 Task: Create a due date automation trigger when advanced on, on the monday of the week a card is due add fields with custom field "Resume" set to a date more than 1 working days ago at 11:00 AM.
Action: Mouse moved to (1081, 84)
Screenshot: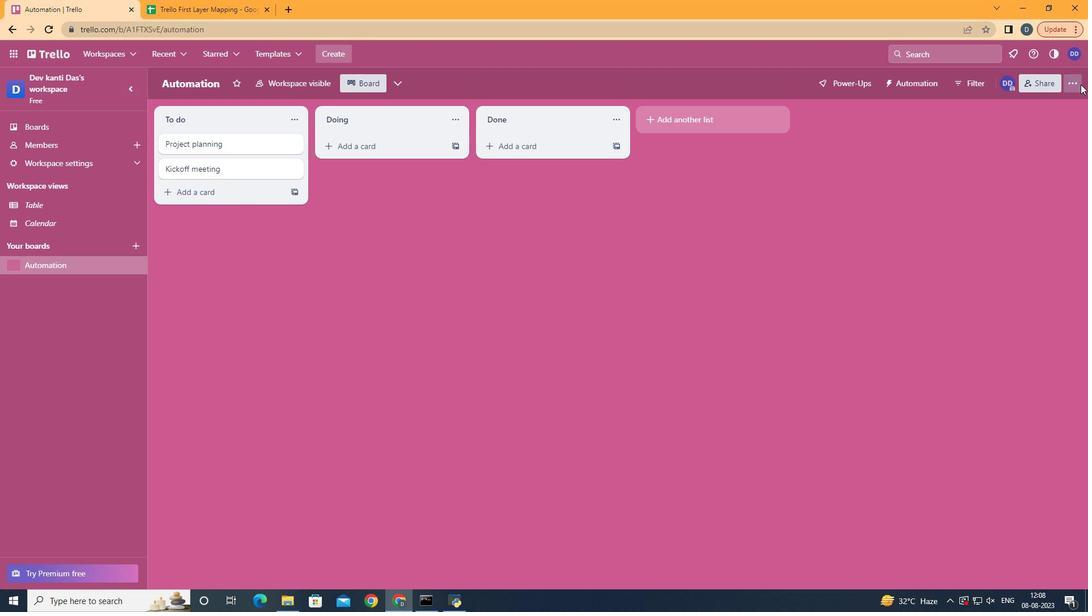 
Action: Mouse pressed left at (1081, 84)
Screenshot: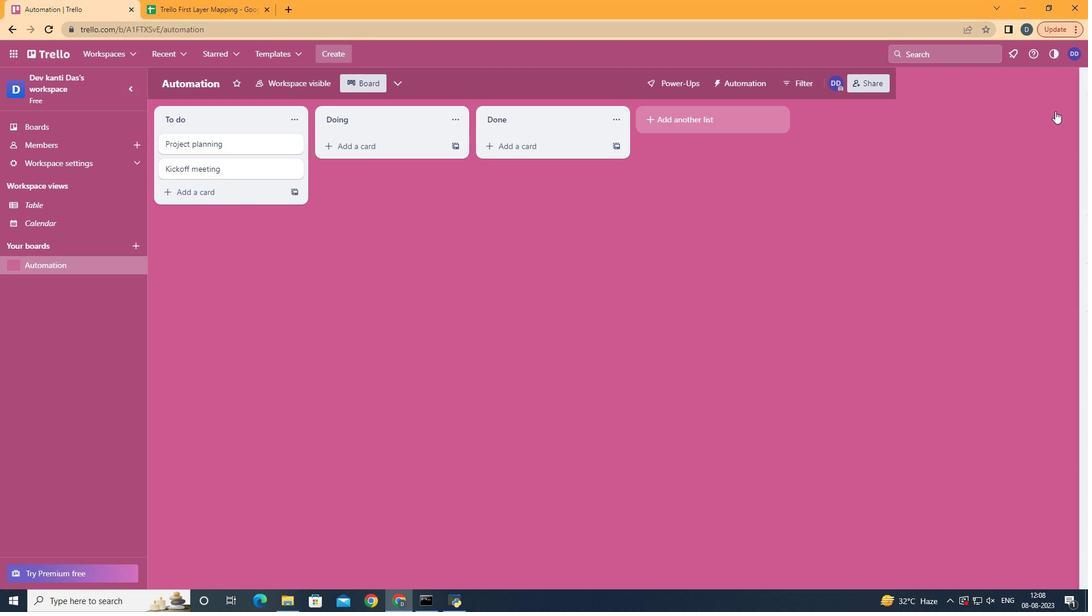 
Action: Mouse moved to (984, 254)
Screenshot: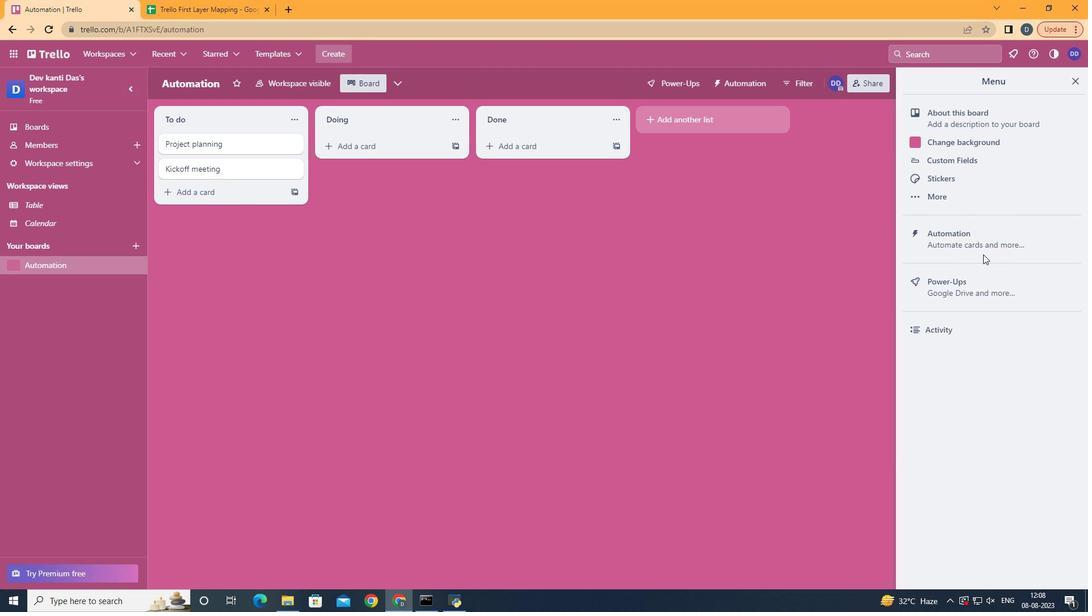 
Action: Mouse pressed left at (984, 254)
Screenshot: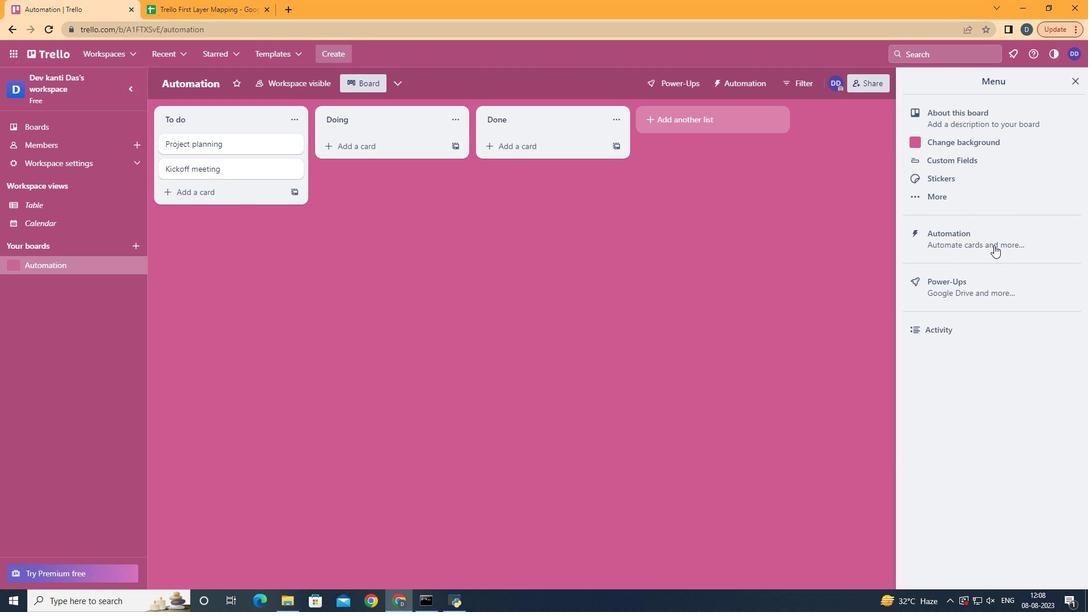 
Action: Mouse moved to (1007, 230)
Screenshot: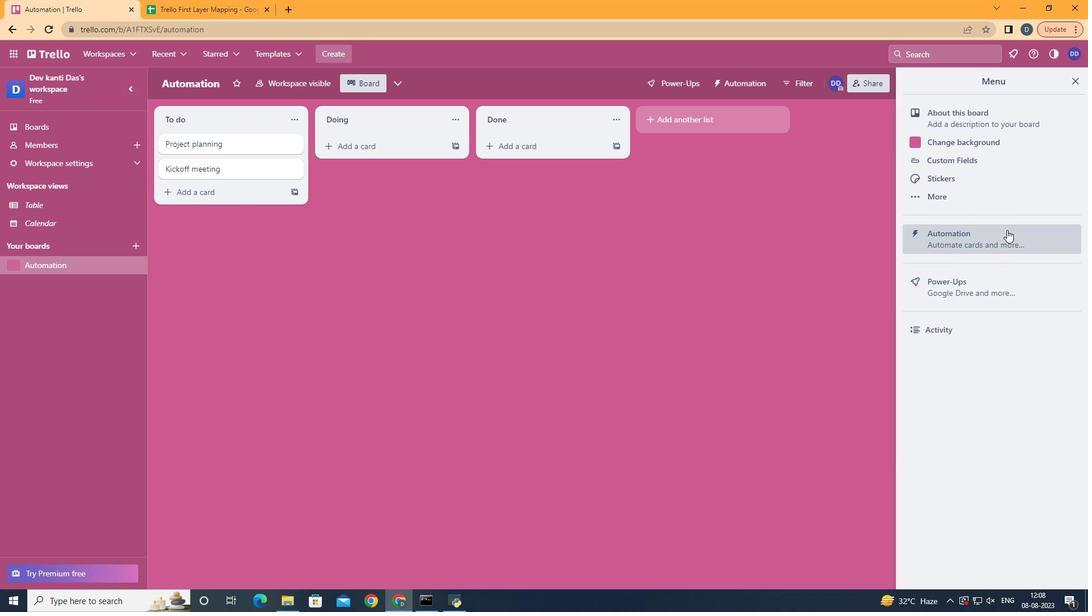 
Action: Mouse pressed left at (1007, 230)
Screenshot: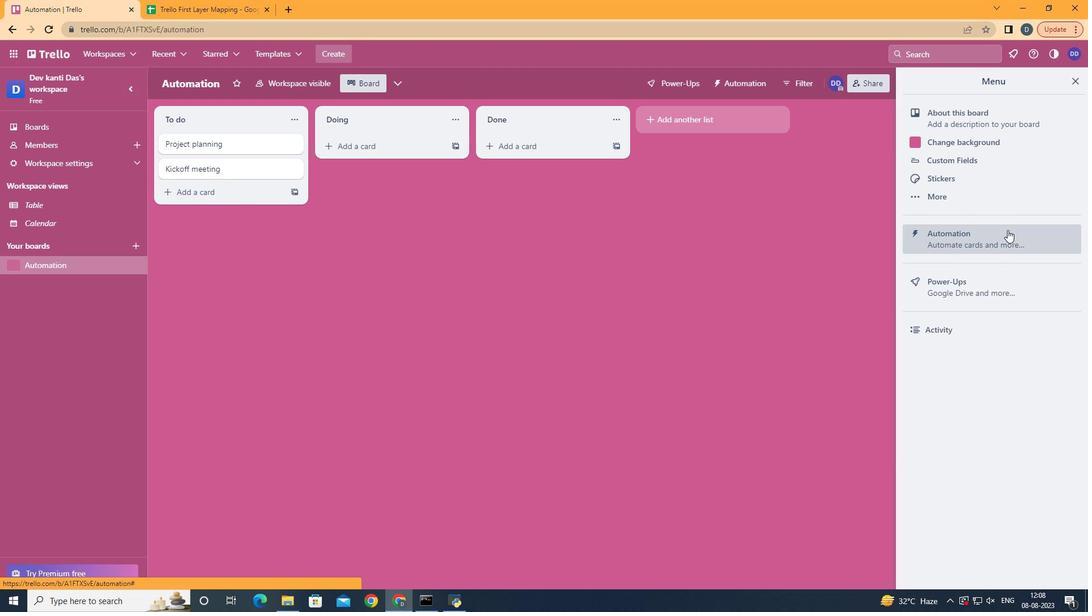 
Action: Mouse moved to (193, 228)
Screenshot: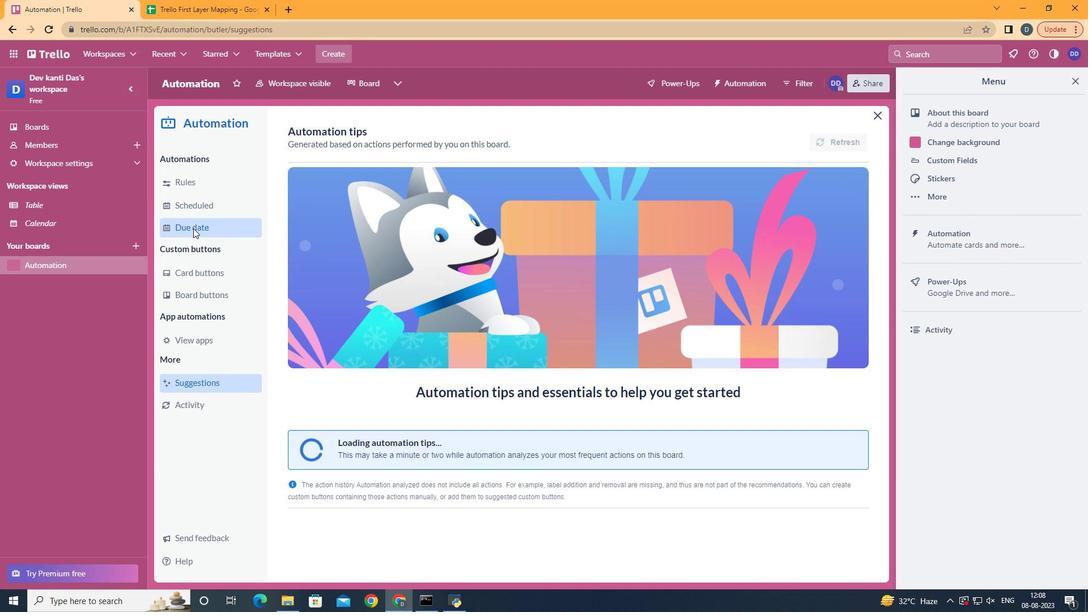 
Action: Mouse pressed left at (193, 228)
Screenshot: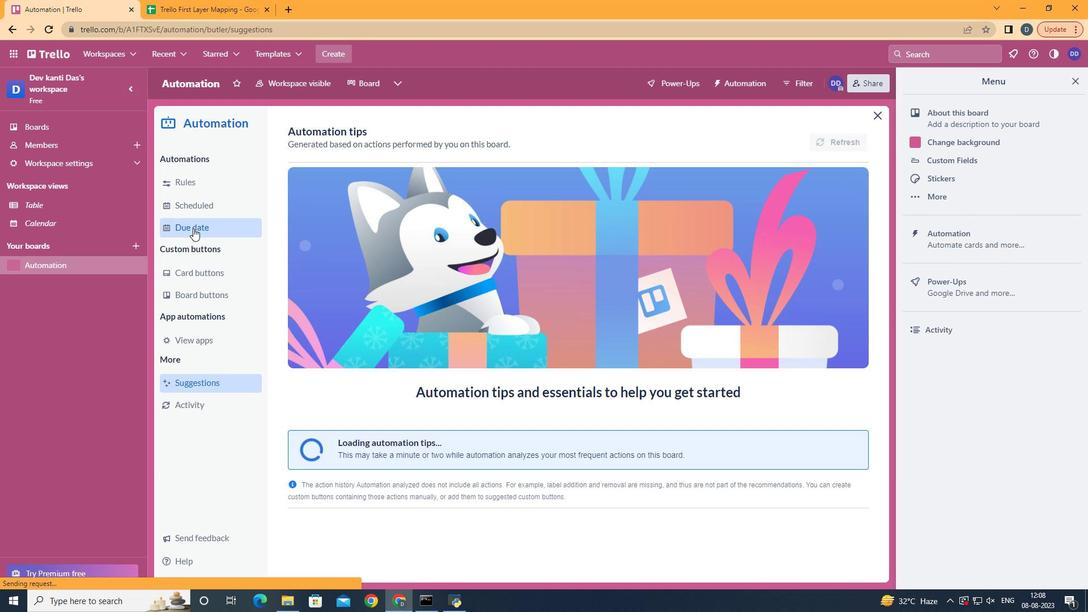 
Action: Mouse moved to (794, 132)
Screenshot: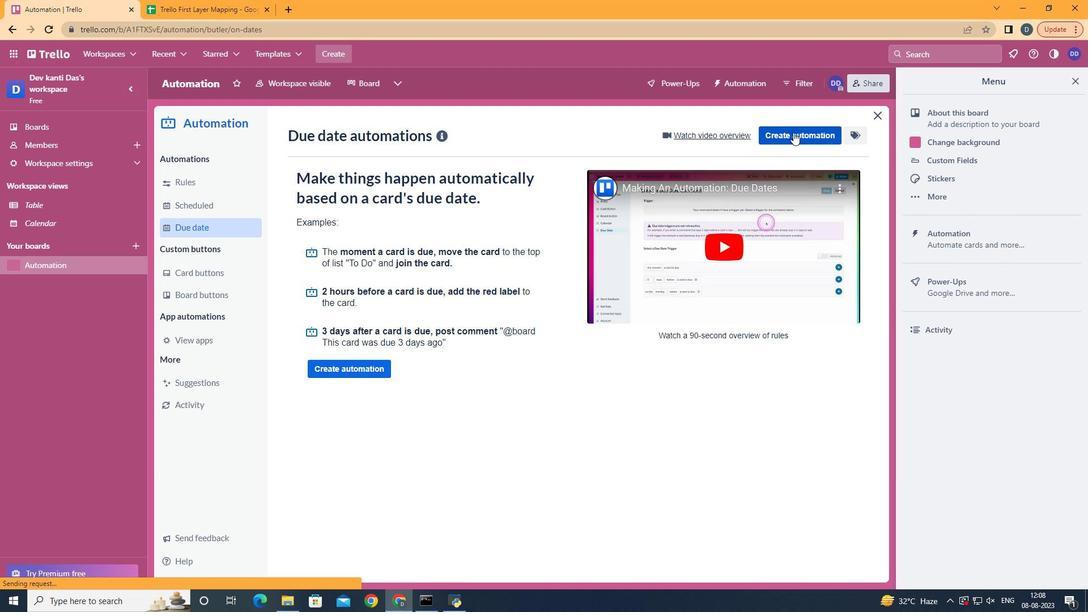 
Action: Mouse pressed left at (794, 132)
Screenshot: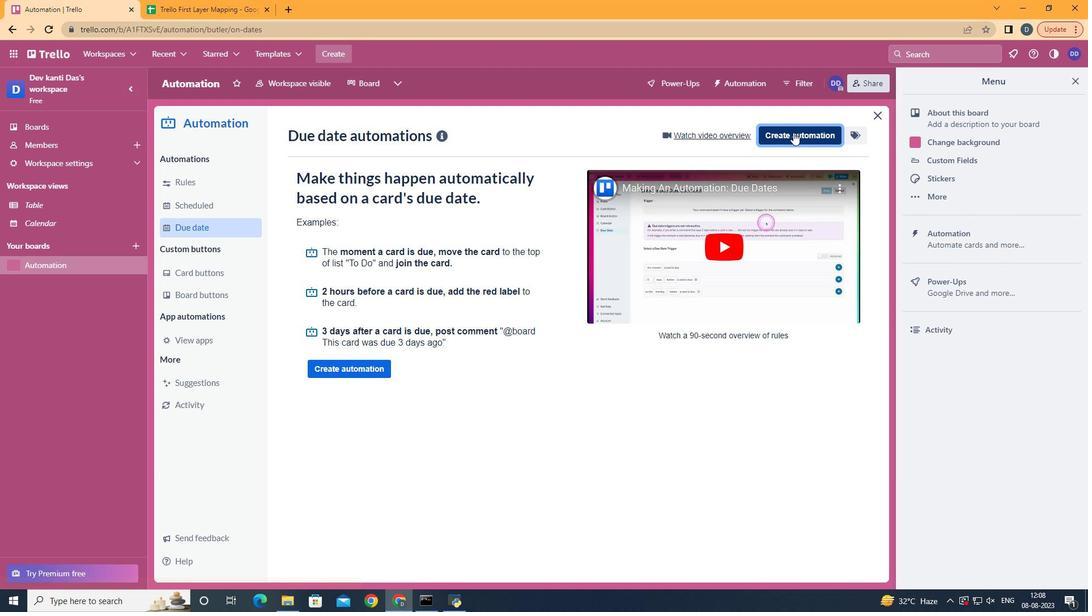 
Action: Mouse moved to (575, 245)
Screenshot: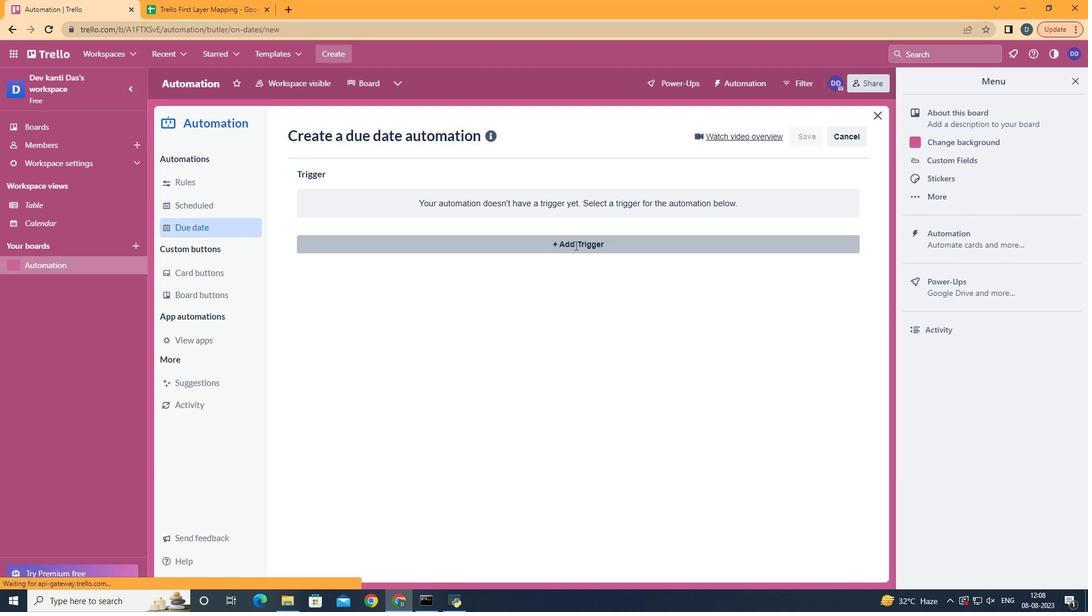 
Action: Mouse pressed left at (575, 245)
Screenshot: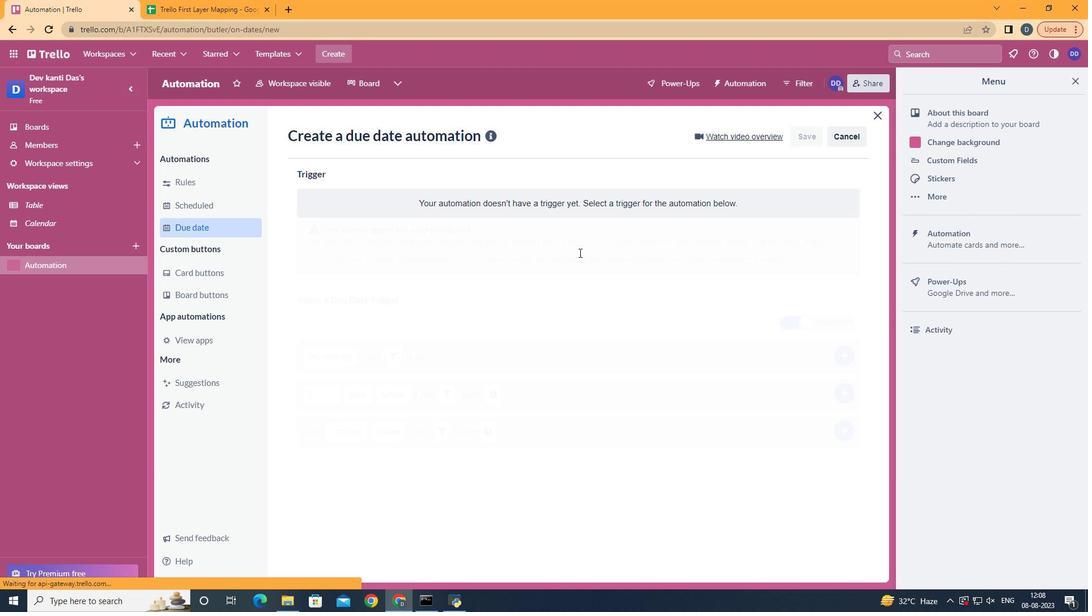 
Action: Mouse moved to (356, 295)
Screenshot: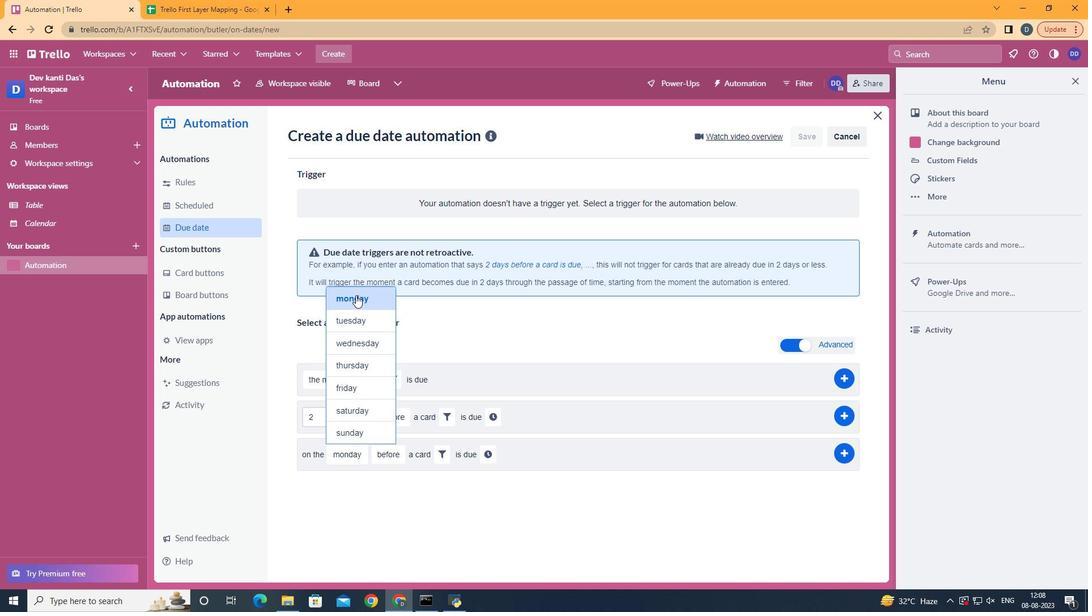
Action: Mouse pressed left at (356, 295)
Screenshot: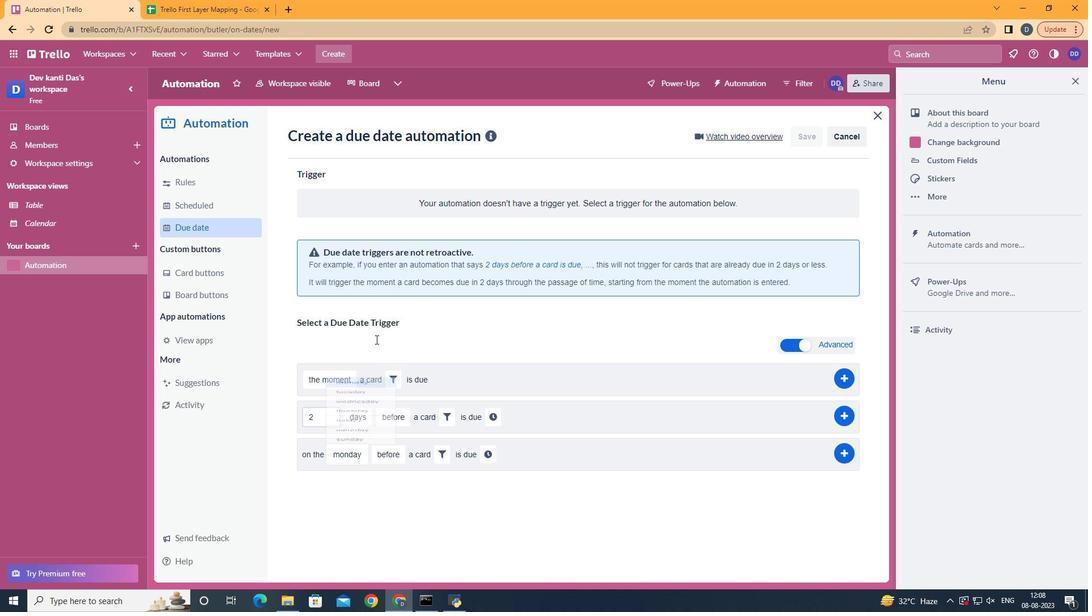 
Action: Mouse moved to (409, 518)
Screenshot: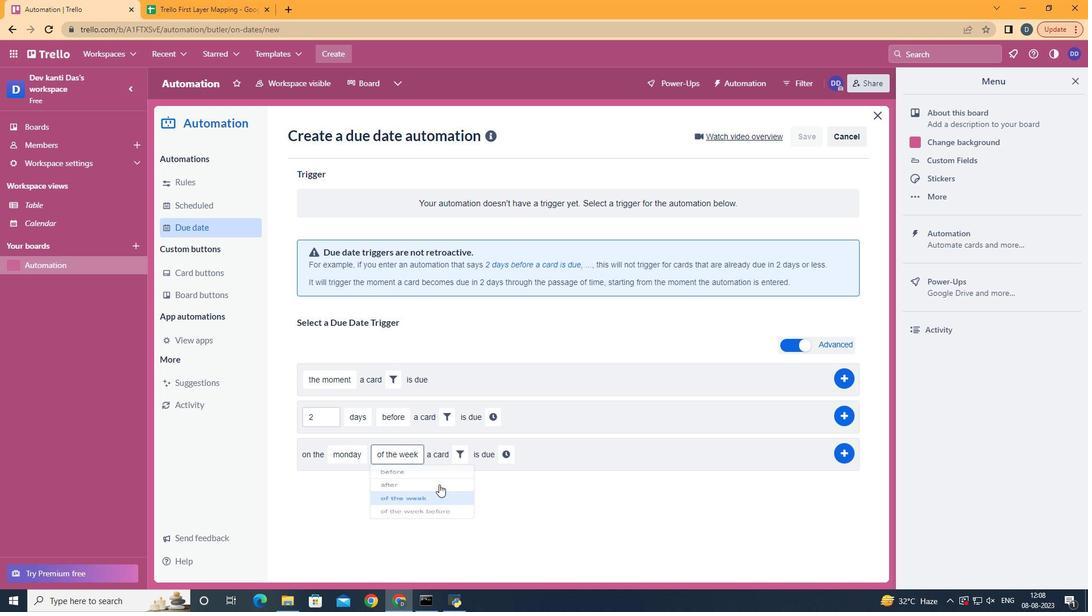 
Action: Mouse pressed left at (409, 518)
Screenshot: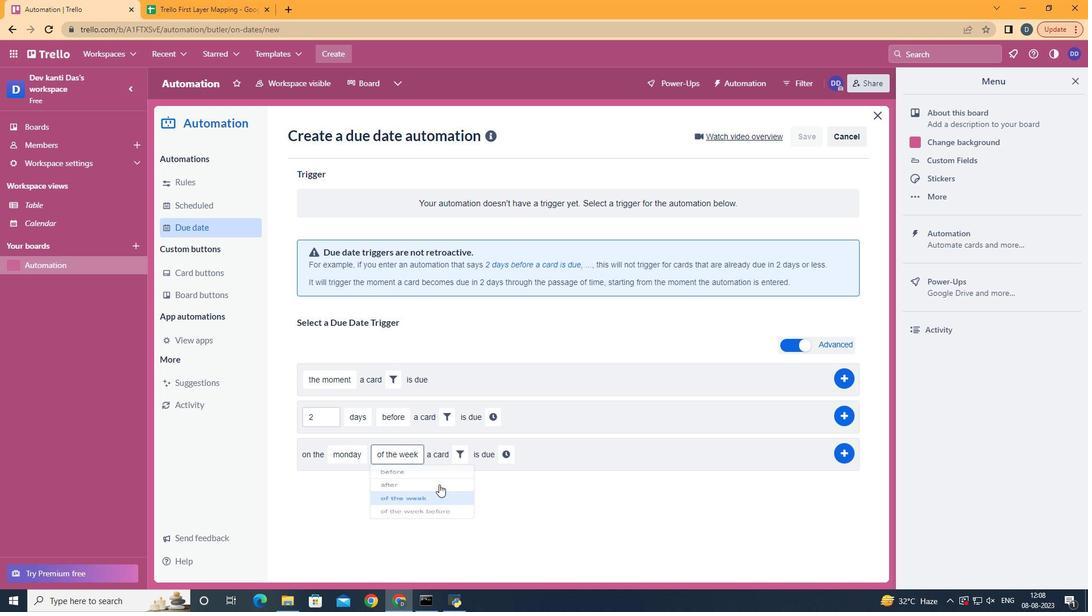 
Action: Mouse moved to (470, 449)
Screenshot: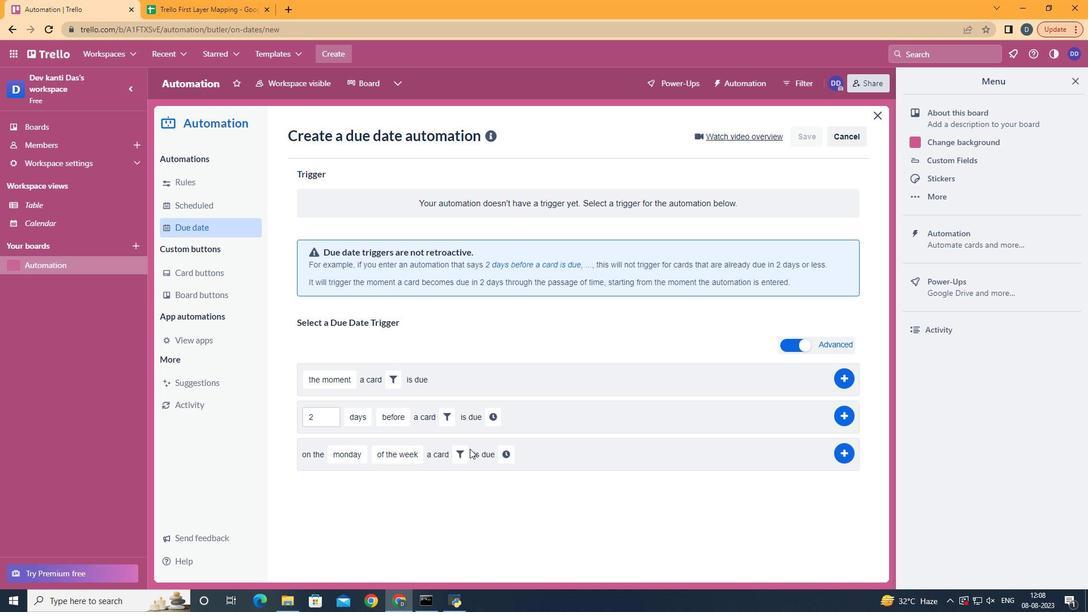 
Action: Mouse pressed left at (470, 449)
Screenshot: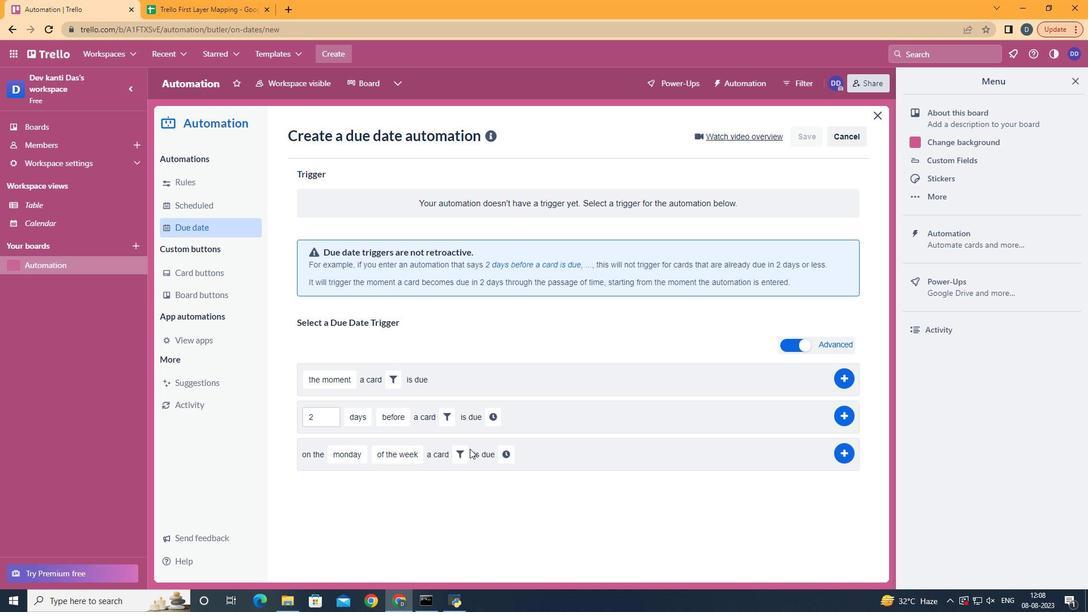 
Action: Mouse moved to (462, 453)
Screenshot: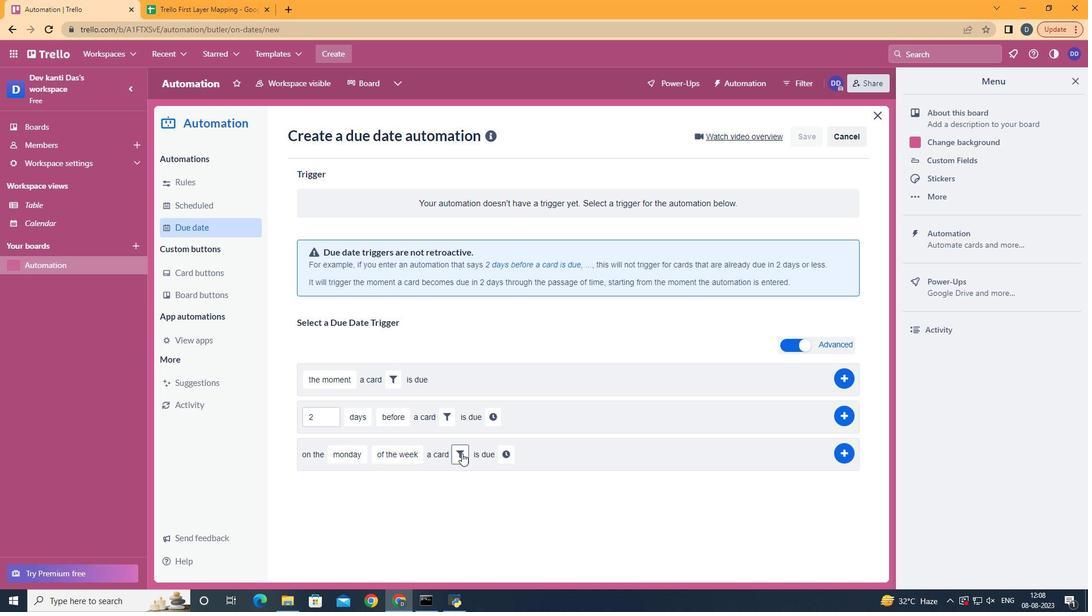 
Action: Mouse pressed left at (462, 453)
Screenshot: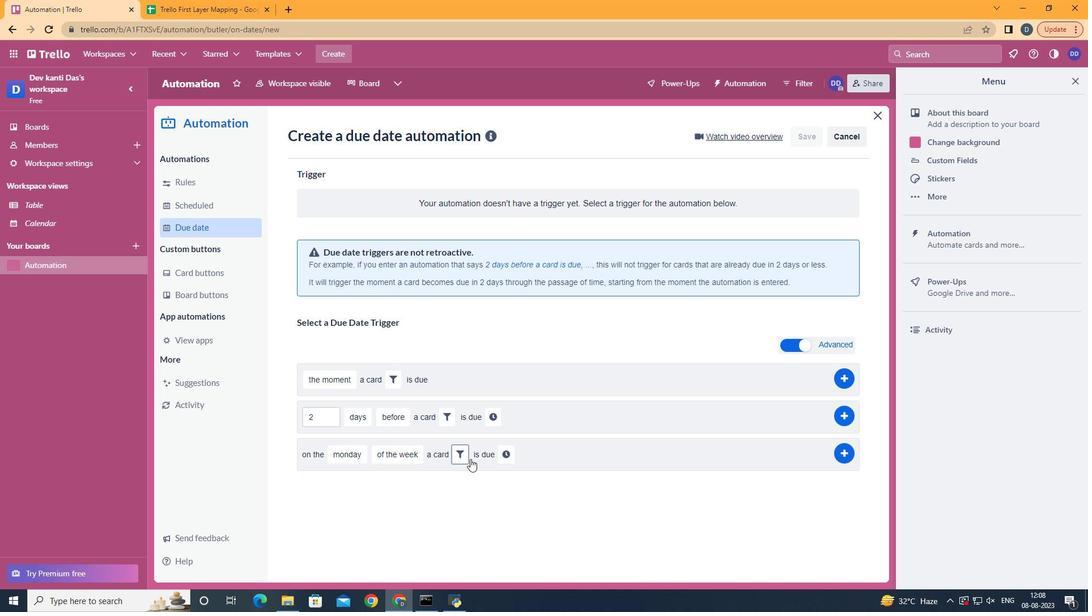 
Action: Mouse moved to (645, 492)
Screenshot: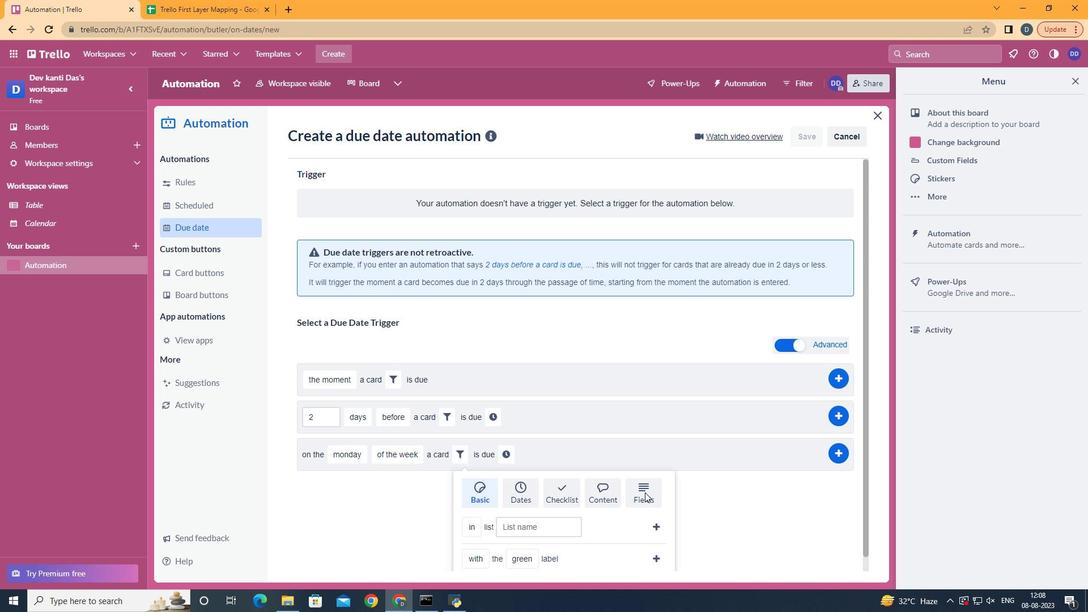
Action: Mouse pressed left at (645, 492)
Screenshot: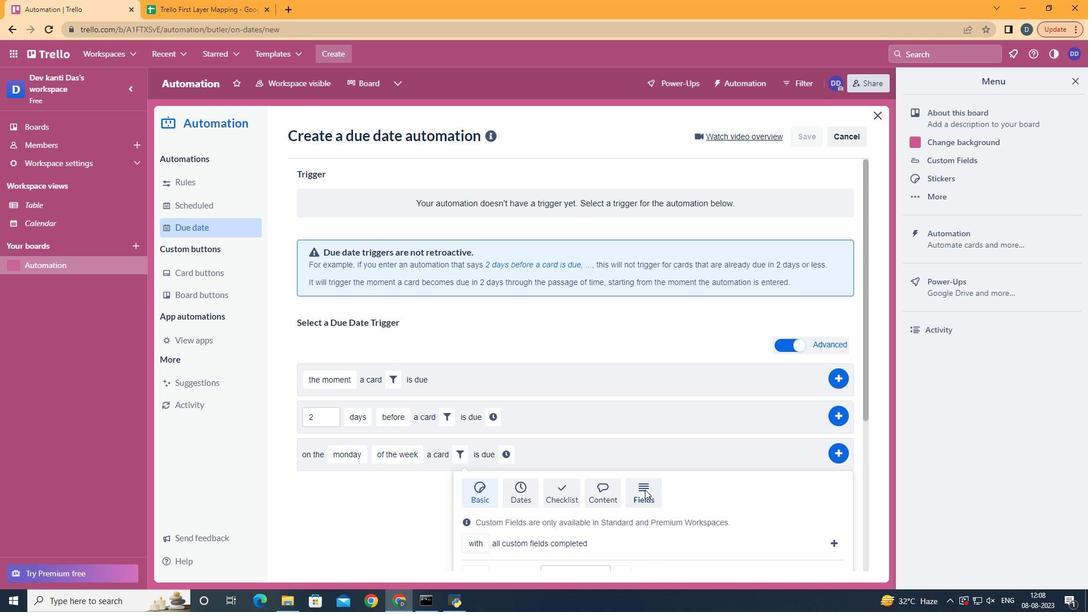
Action: Mouse moved to (645, 488)
Screenshot: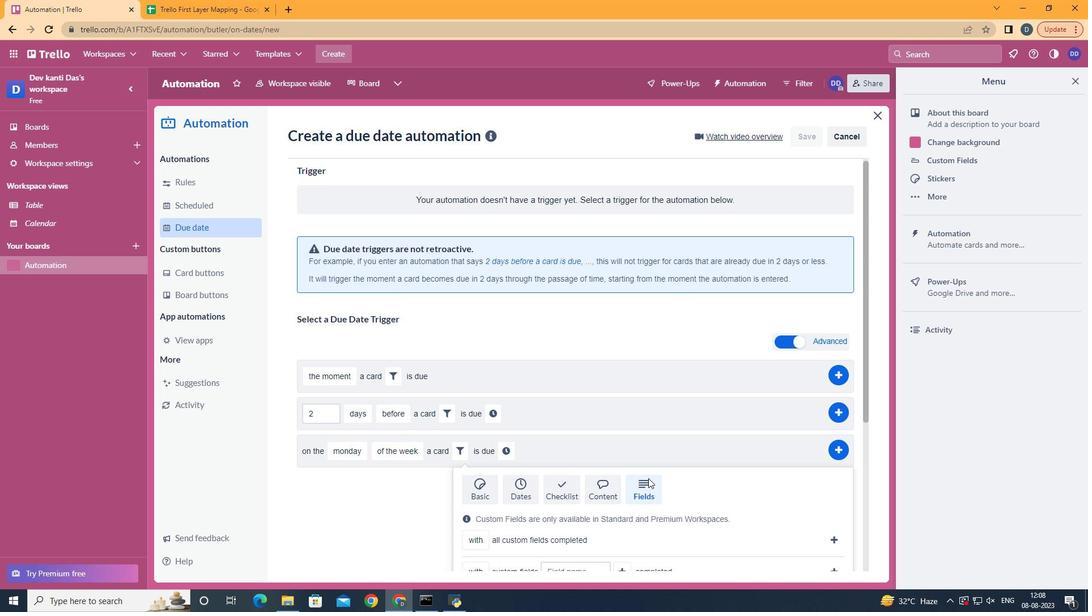 
Action: Mouse scrolled (645, 488) with delta (0, 0)
Screenshot: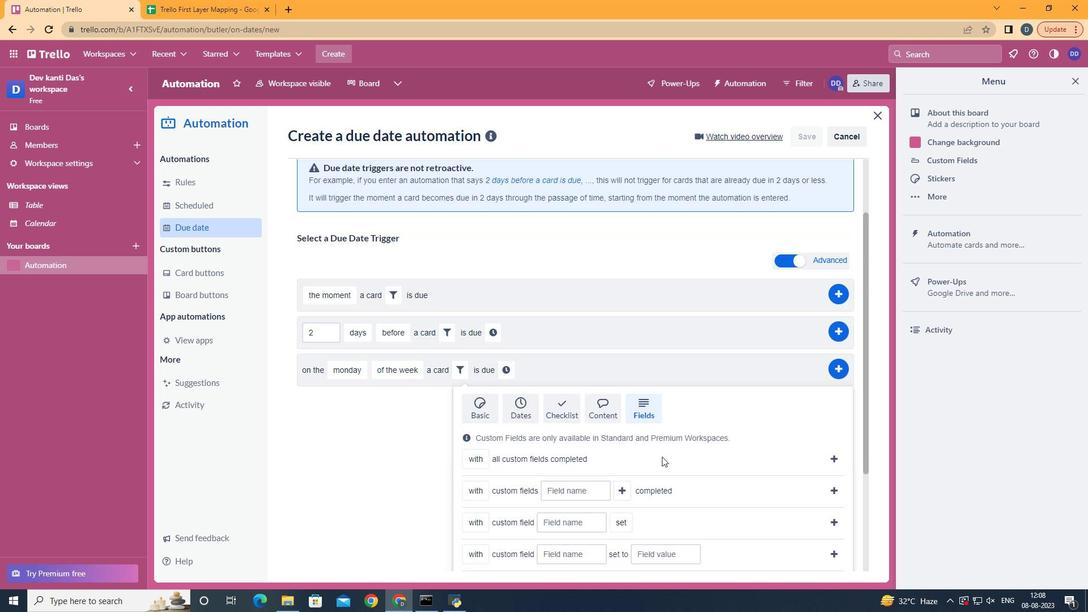 
Action: Mouse scrolled (645, 488) with delta (0, 0)
Screenshot: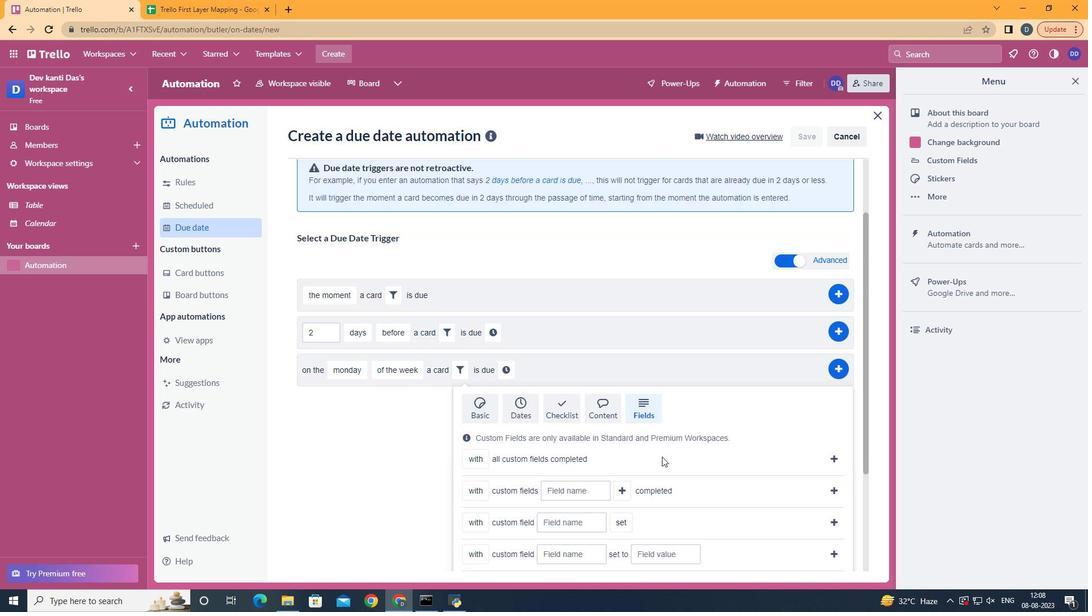 
Action: Mouse scrolled (645, 488) with delta (0, 0)
Screenshot: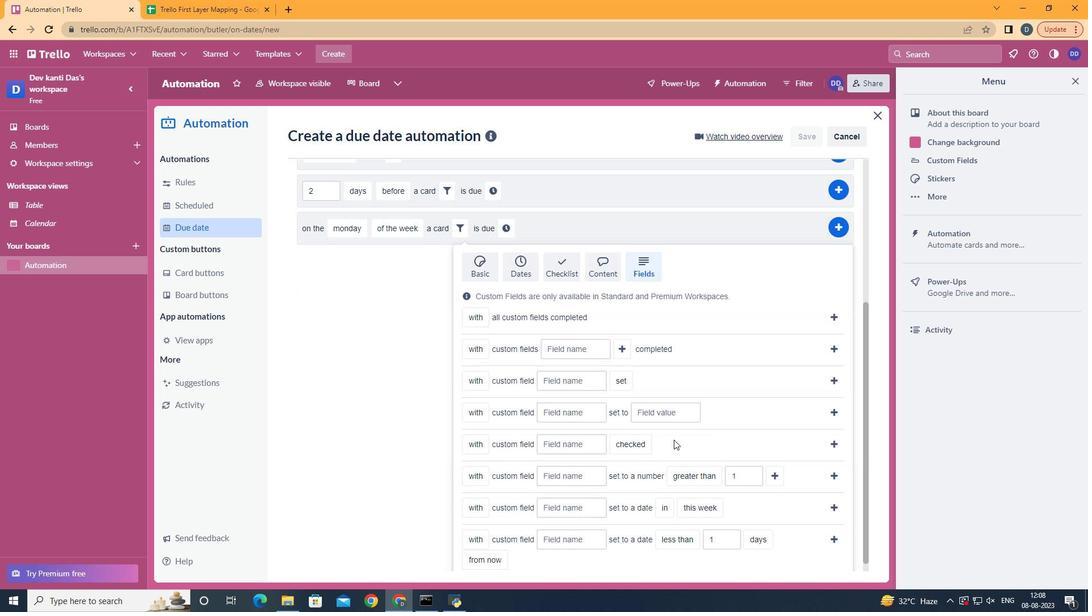 
Action: Mouse scrolled (645, 488) with delta (0, 0)
Screenshot: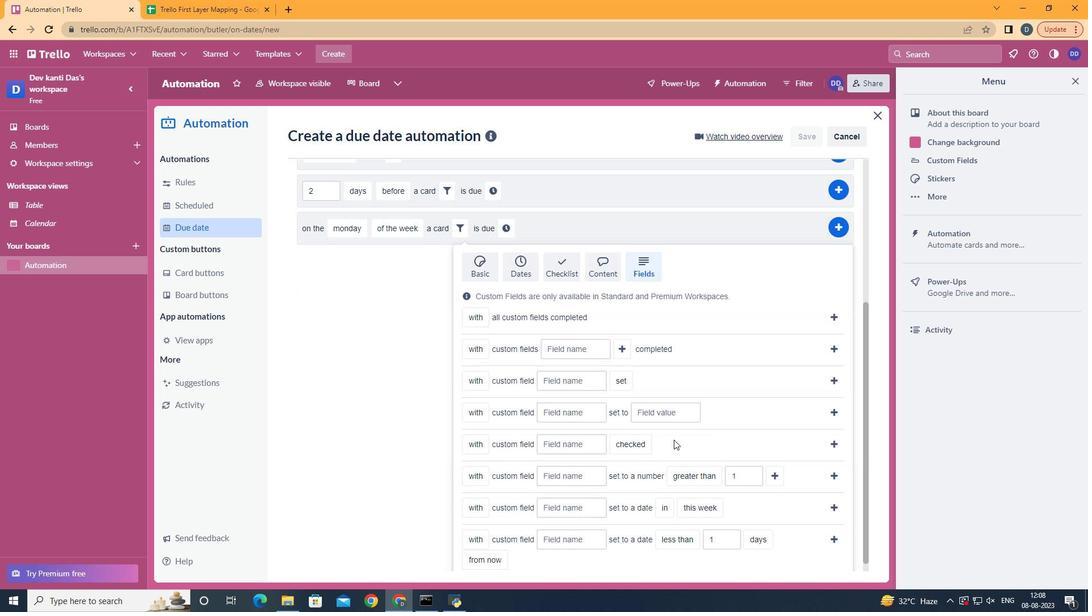 
Action: Mouse moved to (483, 491)
Screenshot: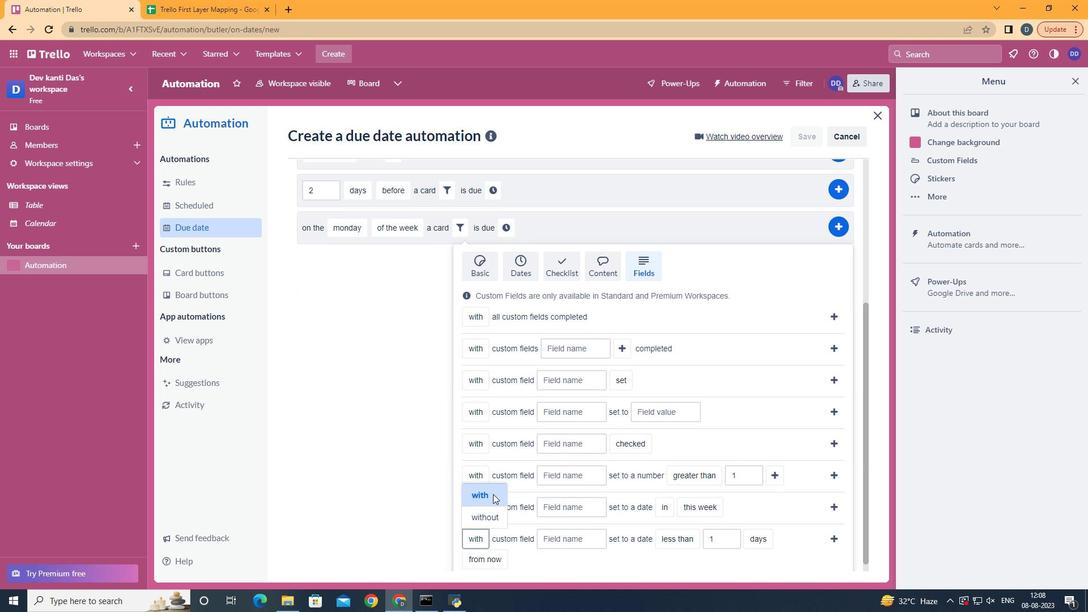 
Action: Mouse pressed left at (483, 491)
Screenshot: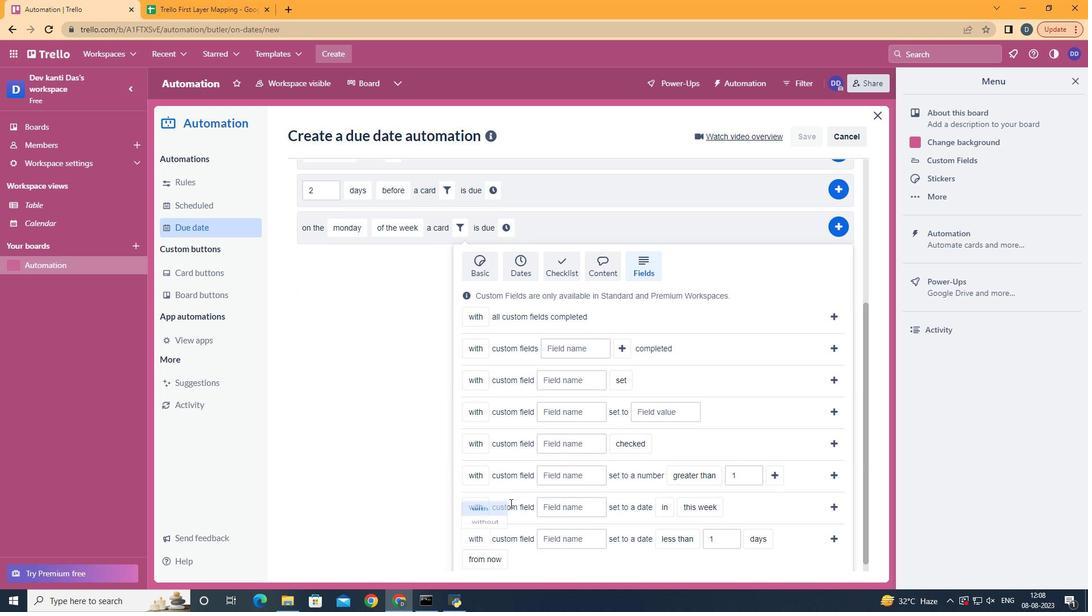 
Action: Mouse moved to (570, 539)
Screenshot: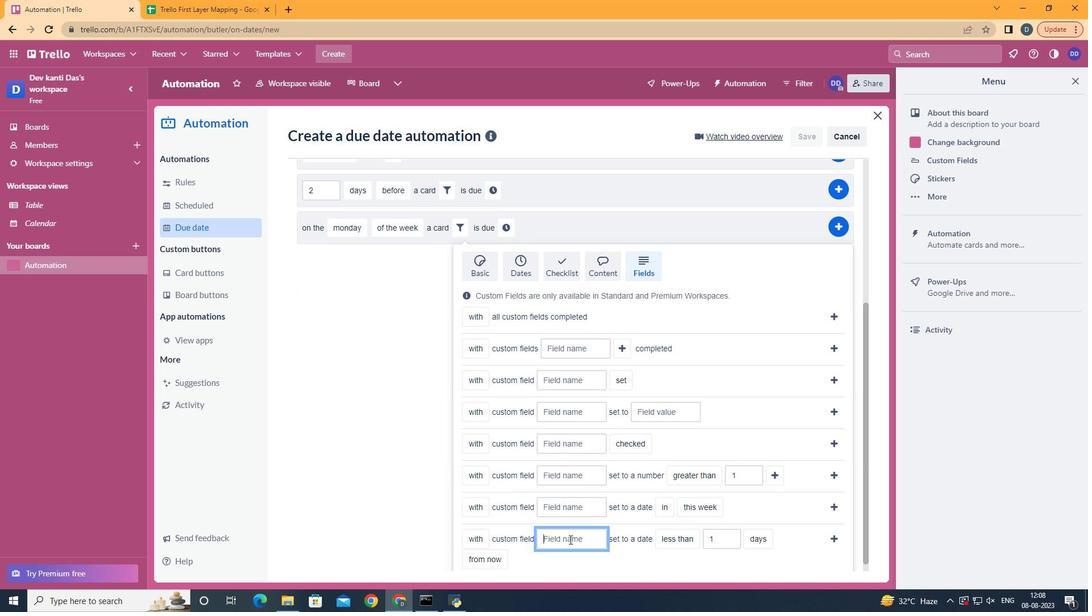 
Action: Mouse pressed left at (570, 539)
Screenshot: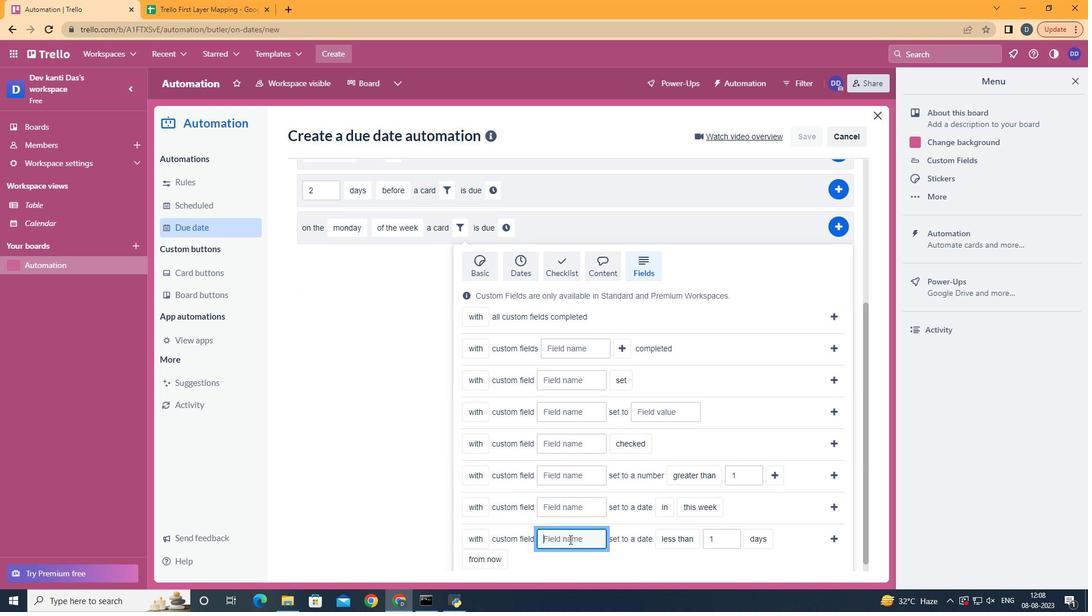 
Action: Key pressed <Key.shift>Resume
Screenshot: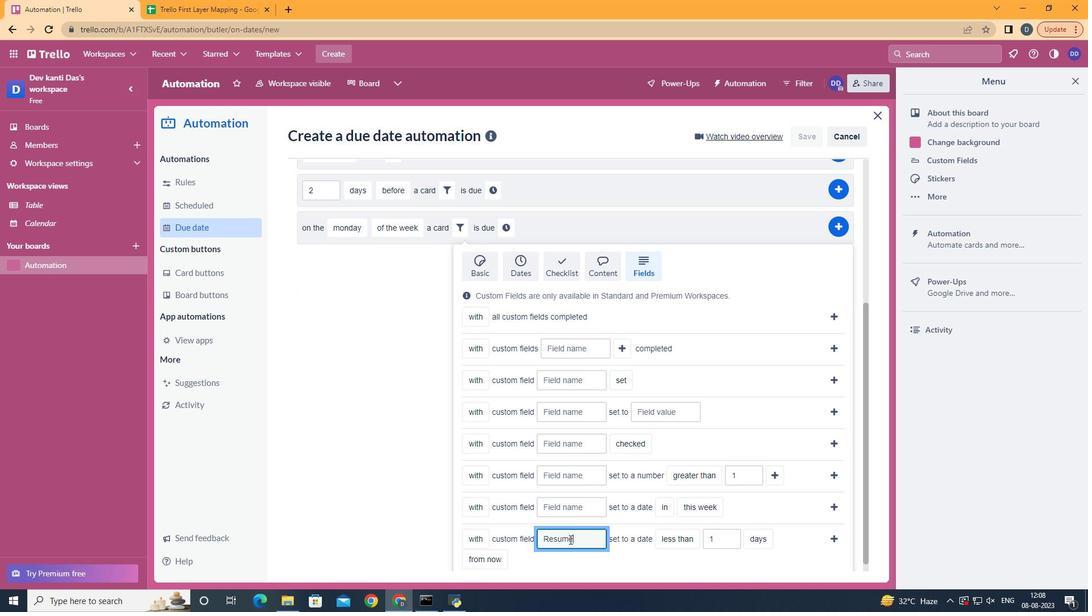 
Action: Mouse moved to (684, 491)
Screenshot: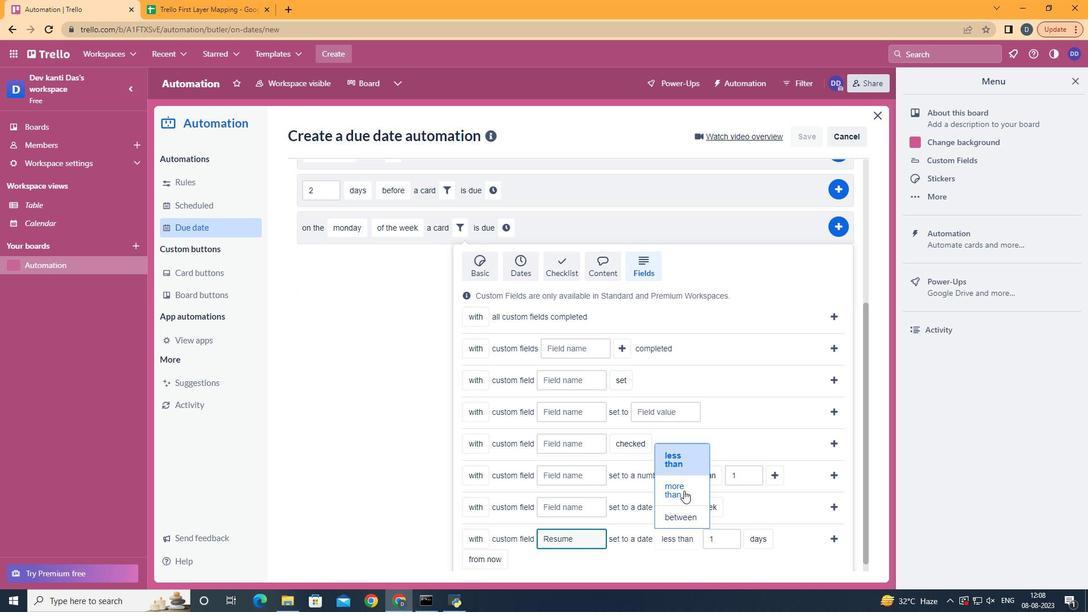
Action: Mouse pressed left at (684, 491)
Screenshot: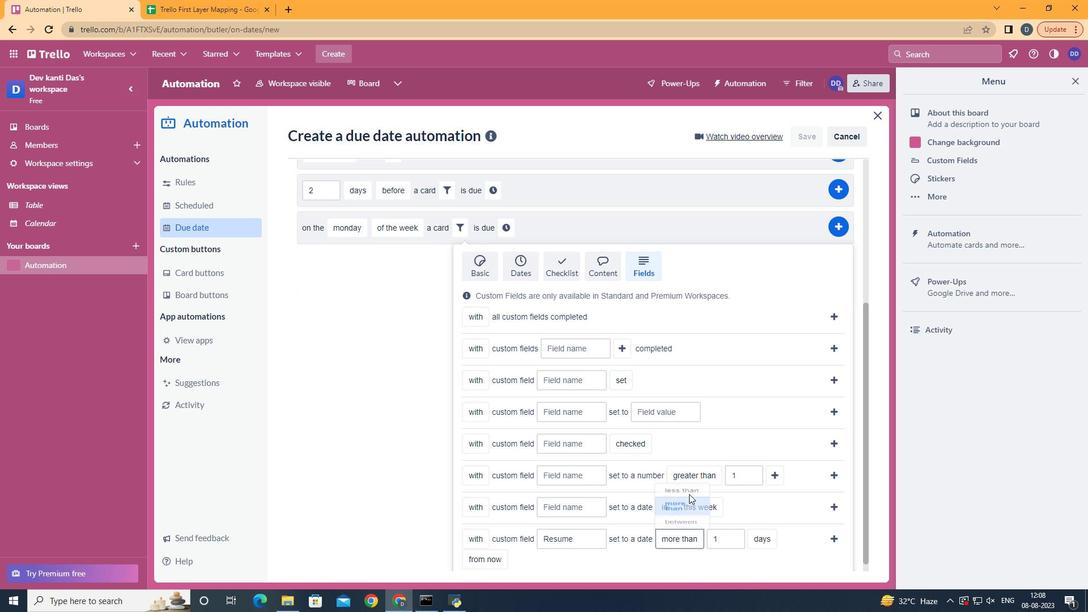 
Action: Mouse moved to (777, 517)
Screenshot: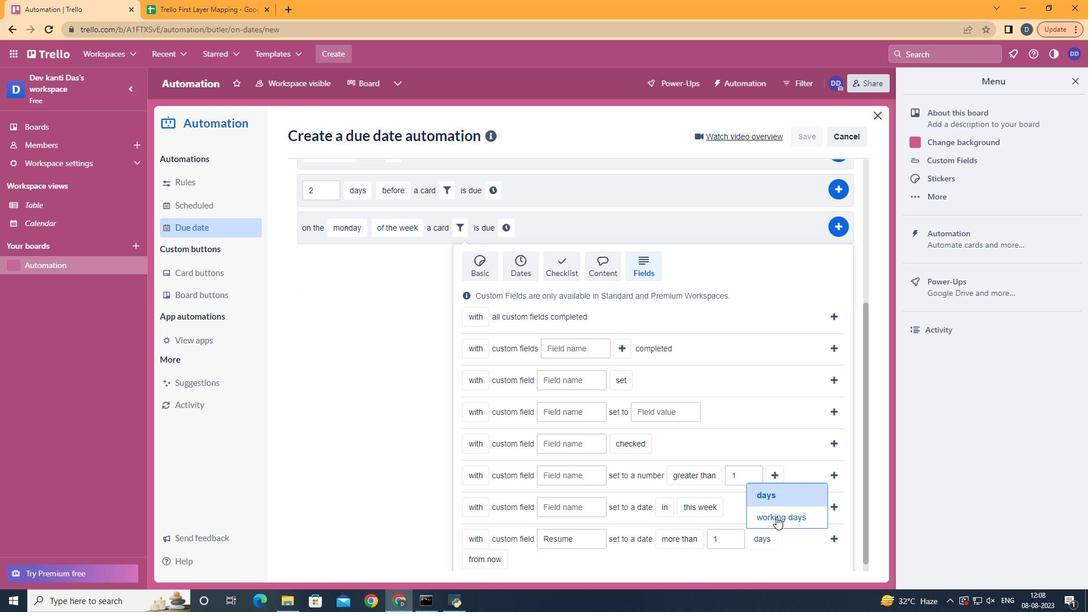 
Action: Mouse pressed left at (777, 517)
Screenshot: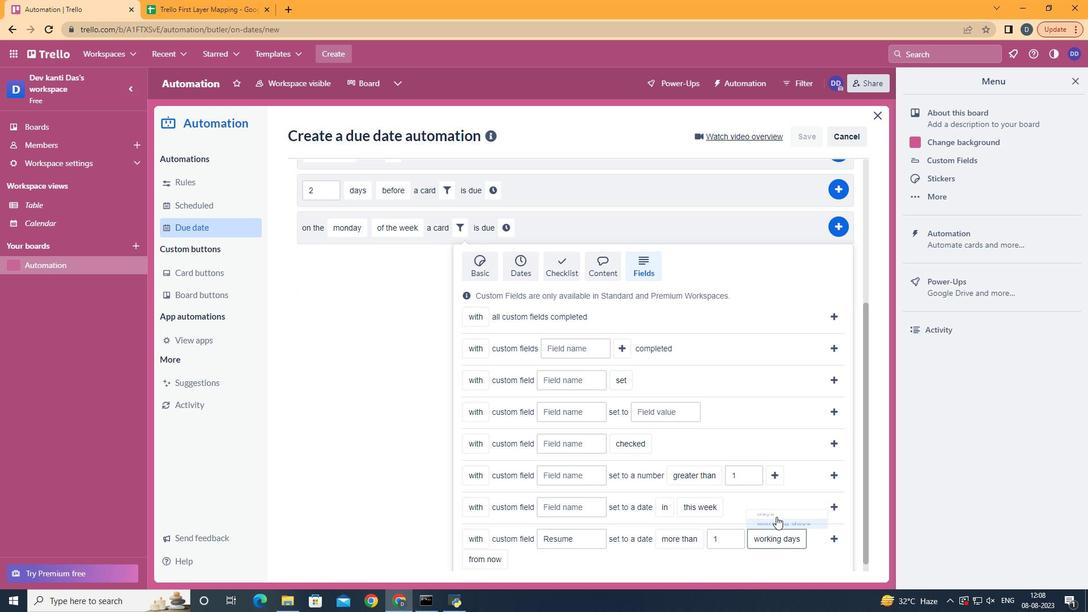 
Action: Mouse moved to (495, 541)
Screenshot: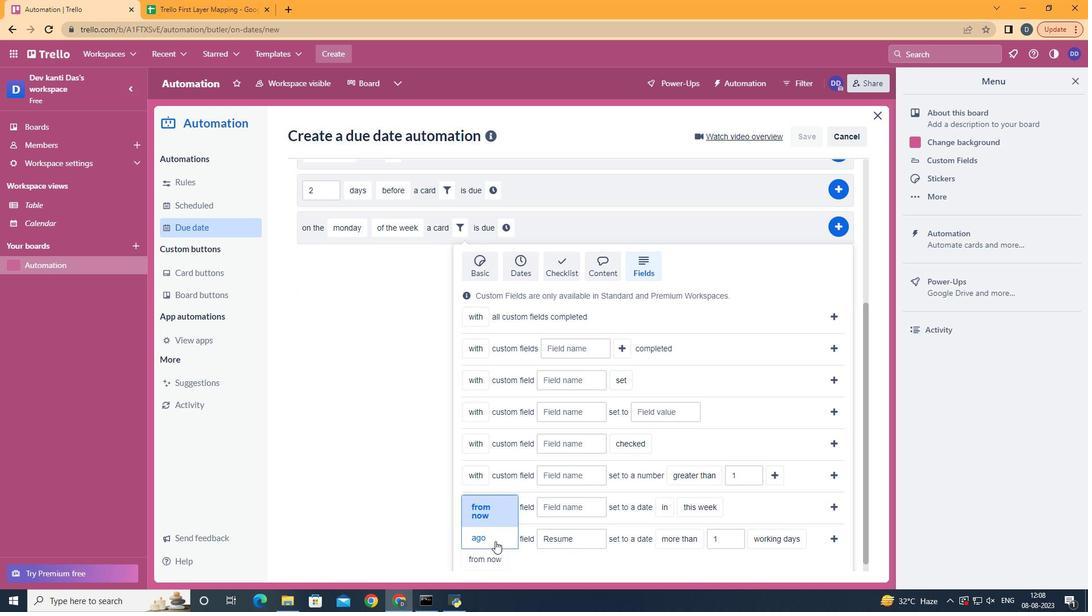 
Action: Mouse pressed left at (495, 541)
Screenshot: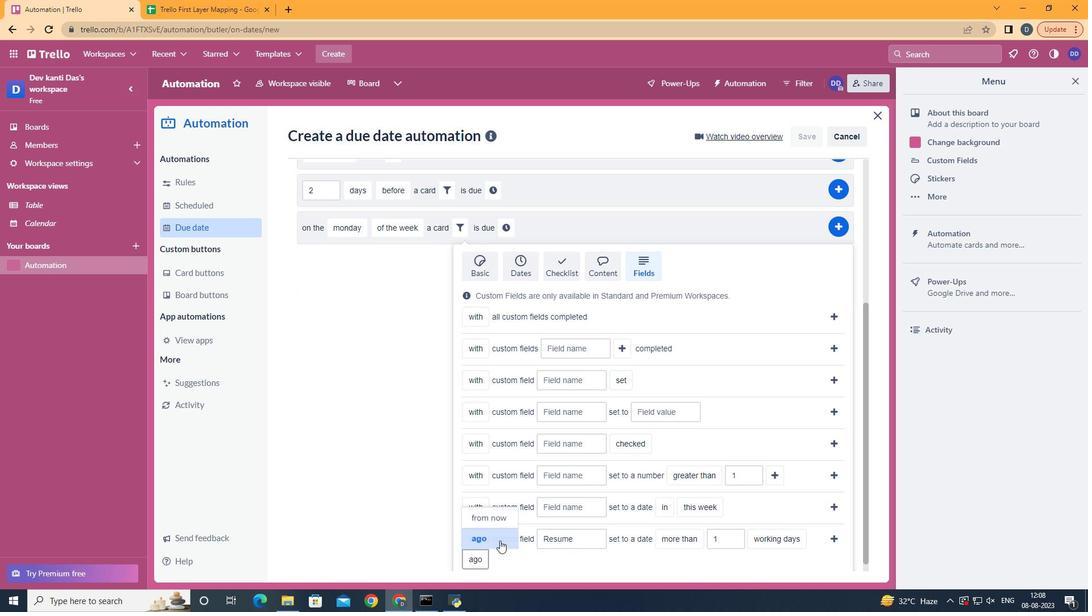 
Action: Mouse moved to (830, 542)
Screenshot: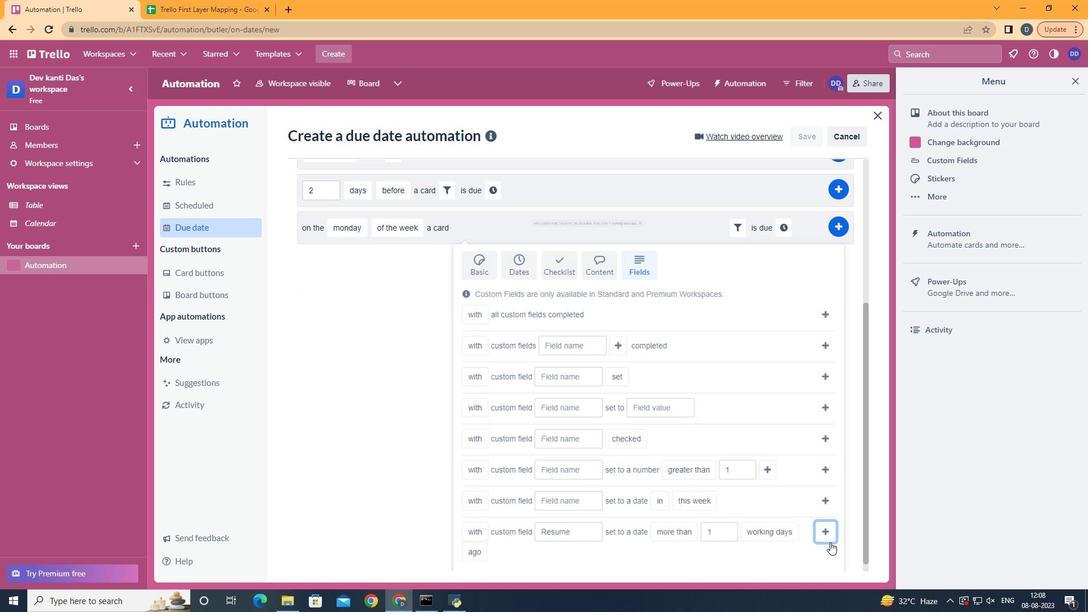 
Action: Mouse pressed left at (830, 542)
Screenshot: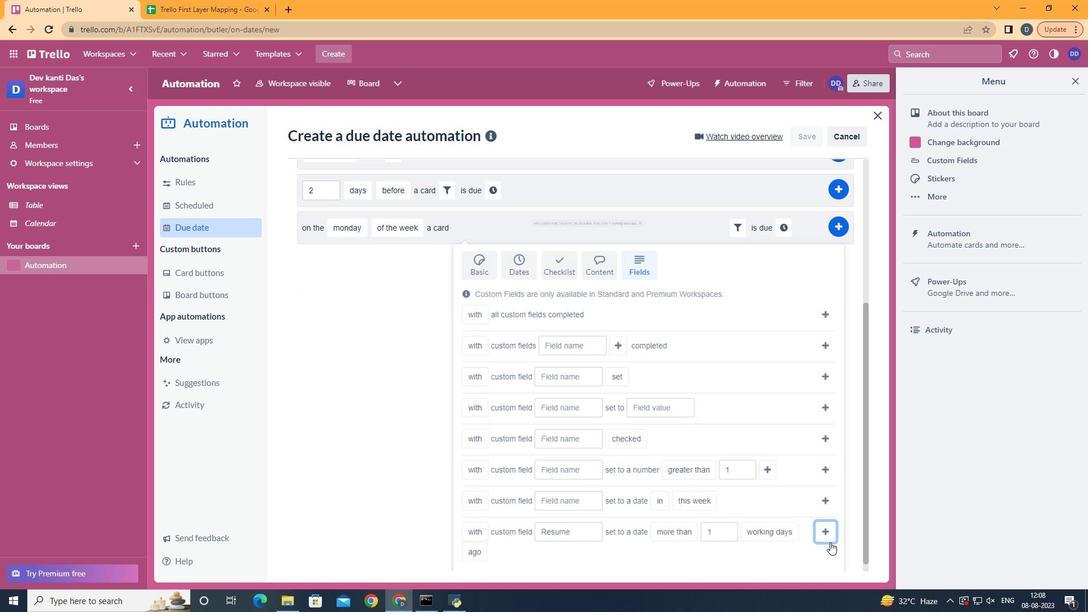 
Action: Mouse moved to (783, 456)
Screenshot: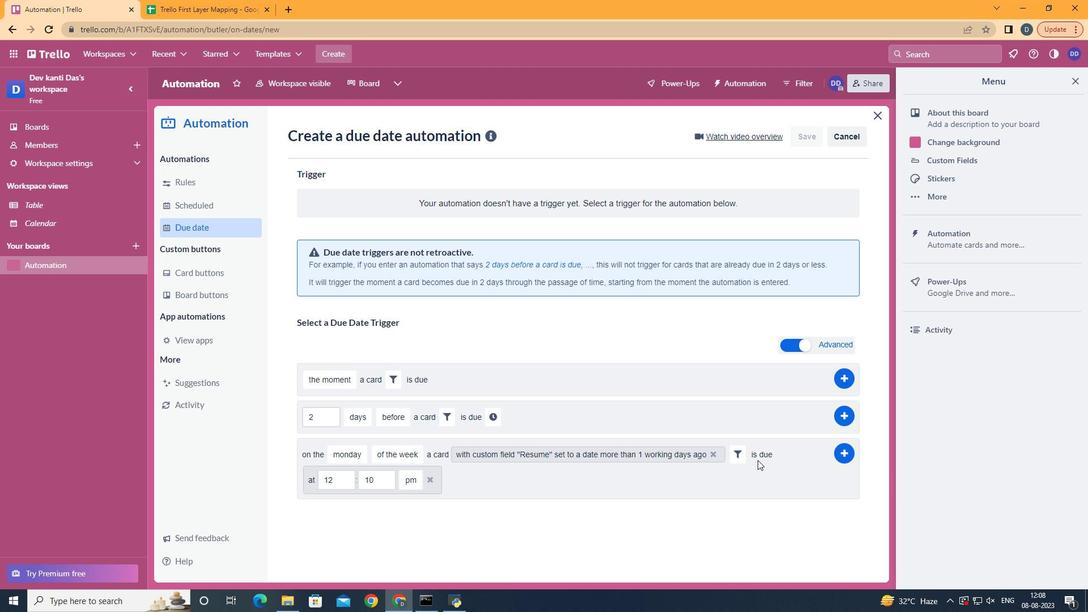
Action: Mouse pressed left at (783, 456)
Screenshot: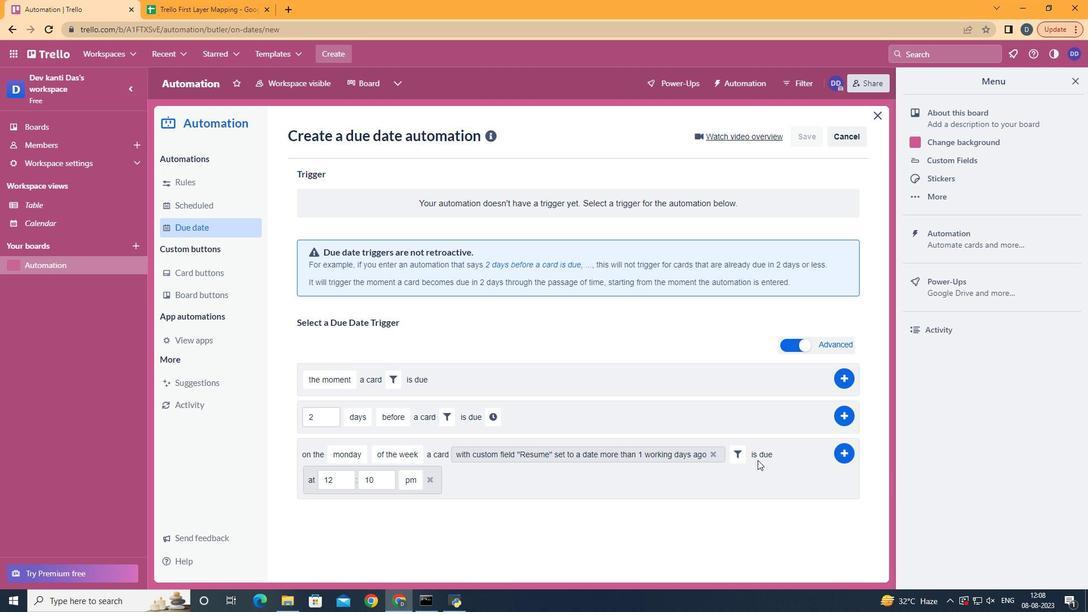 
Action: Mouse moved to (349, 481)
Screenshot: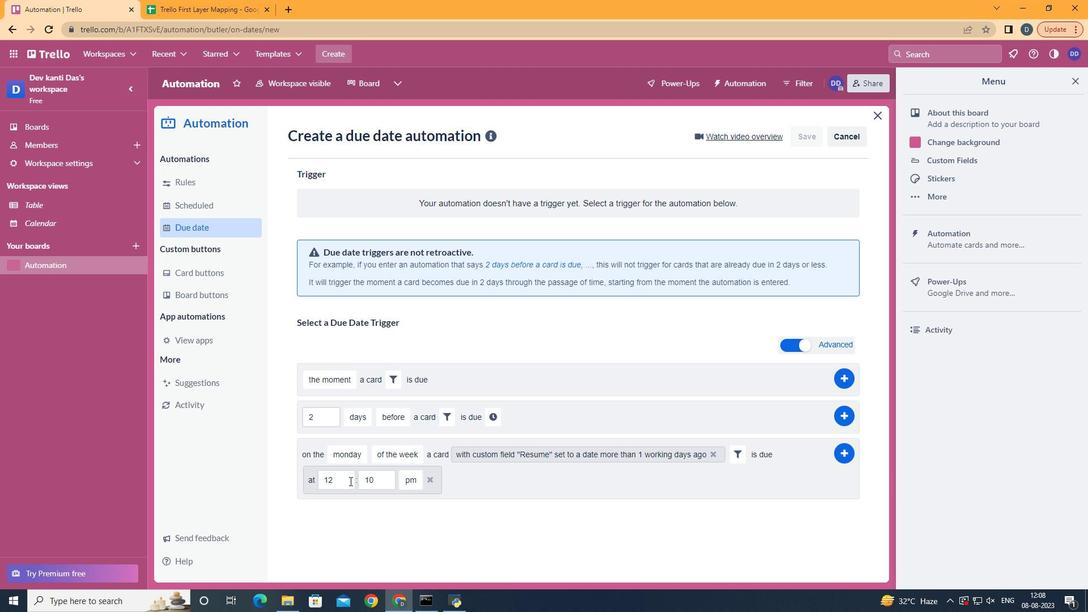
Action: Mouse pressed left at (349, 481)
Screenshot: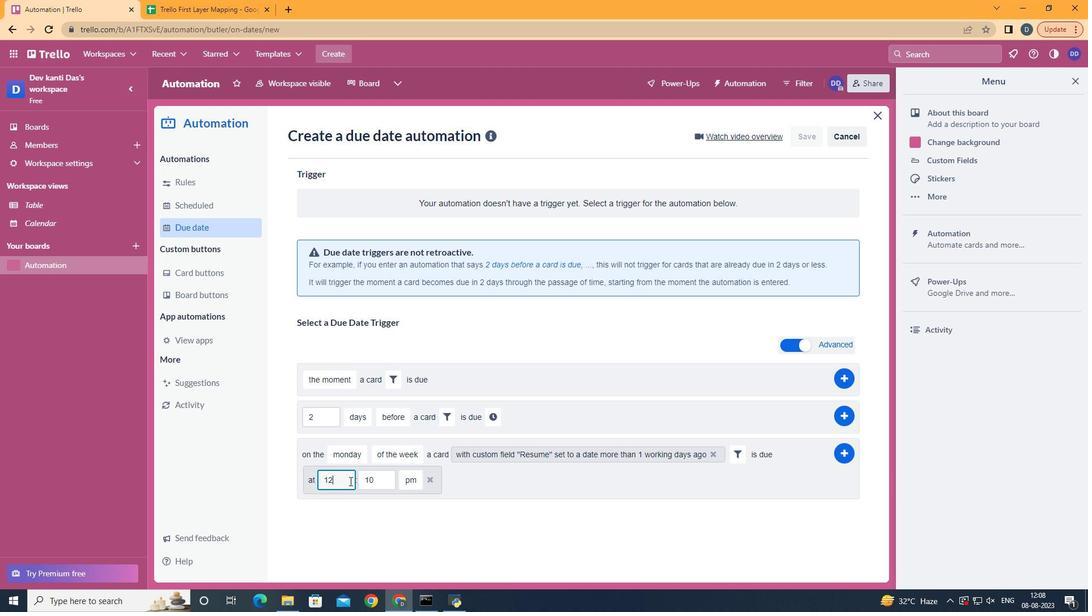 
Action: Key pressed <Key.backspace>1
Screenshot: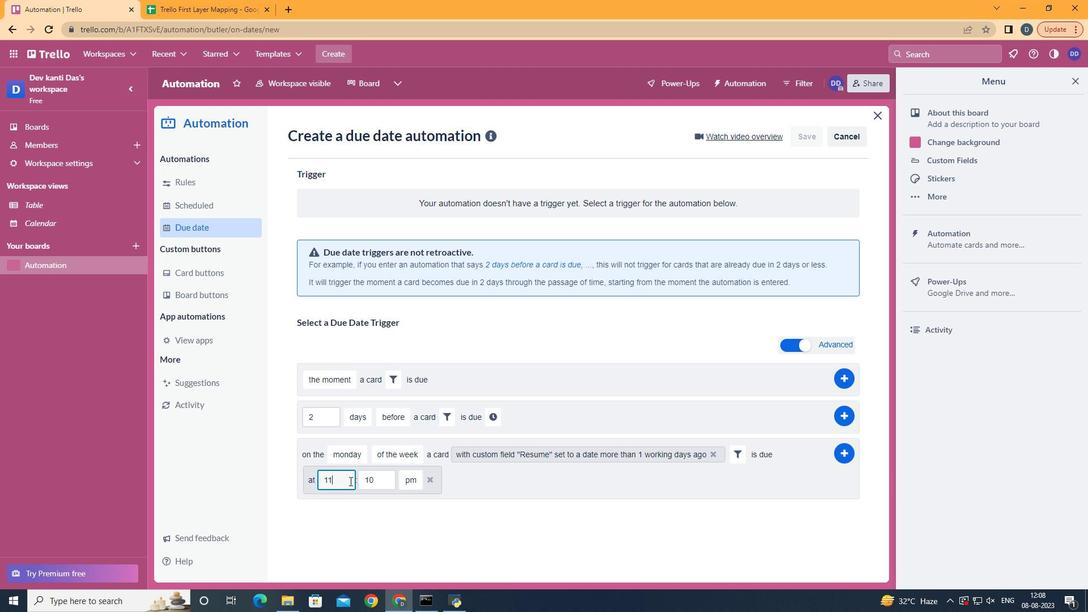 
Action: Mouse moved to (377, 481)
Screenshot: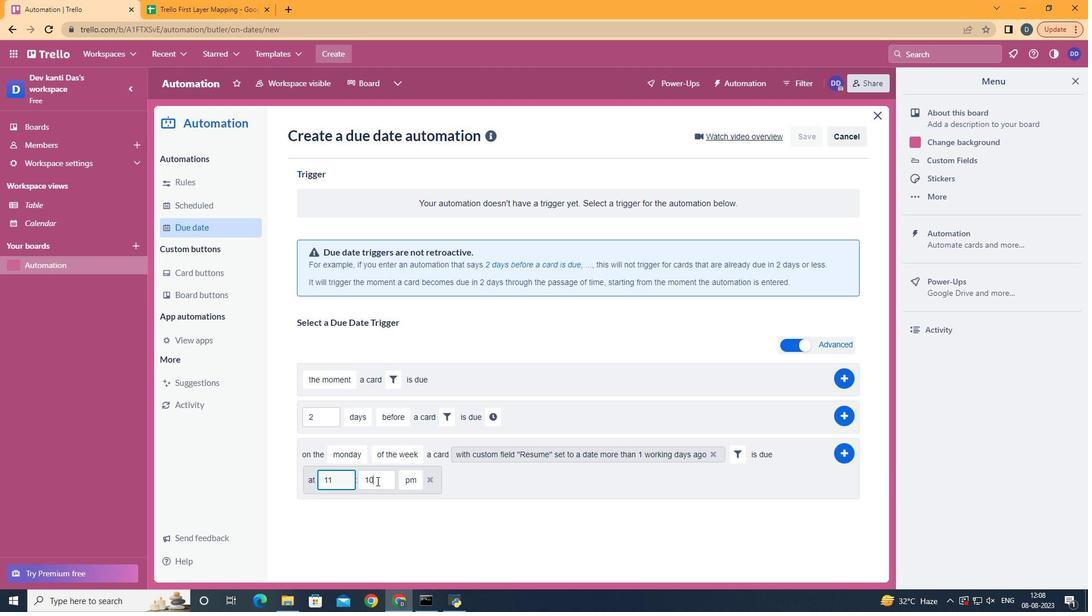 
Action: Mouse pressed left at (377, 481)
Screenshot: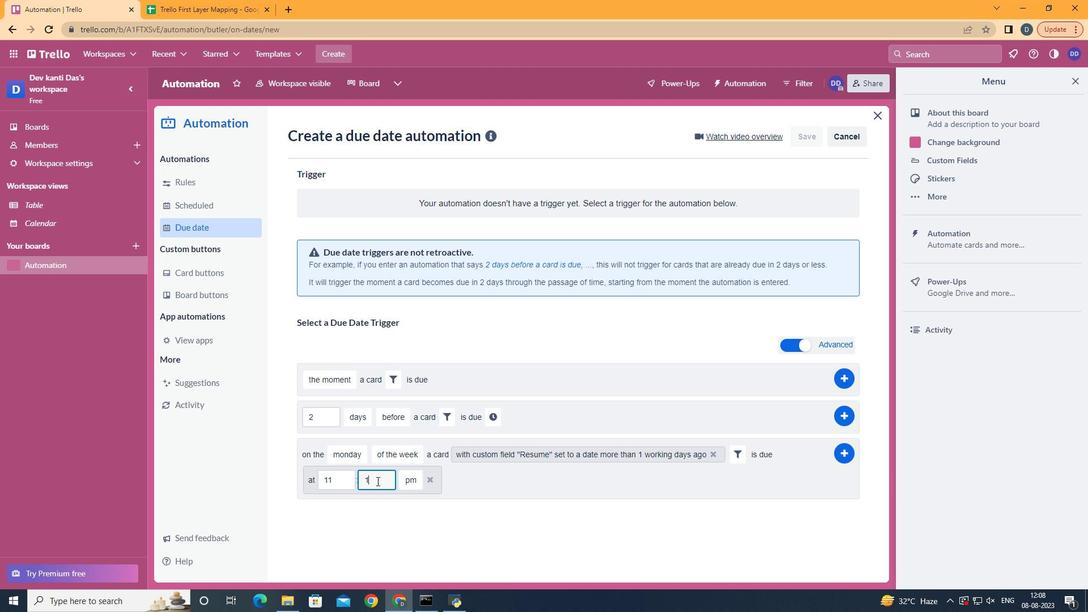 
Action: Key pressed <Key.backspace><Key.backspace>00
Screenshot: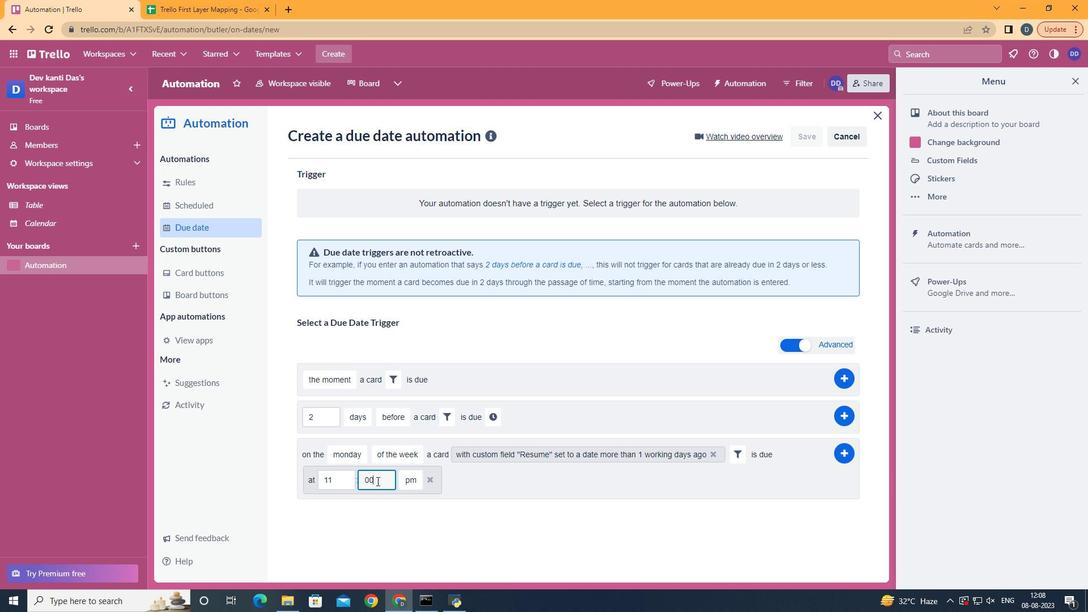
Action: Mouse moved to (418, 504)
Screenshot: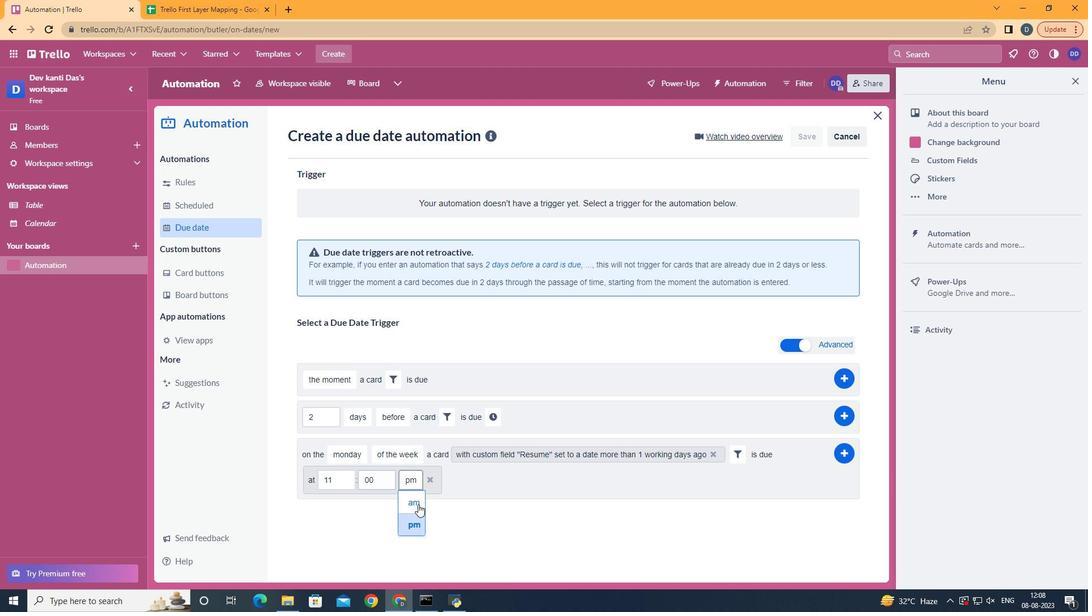 
Action: Mouse pressed left at (418, 504)
Screenshot: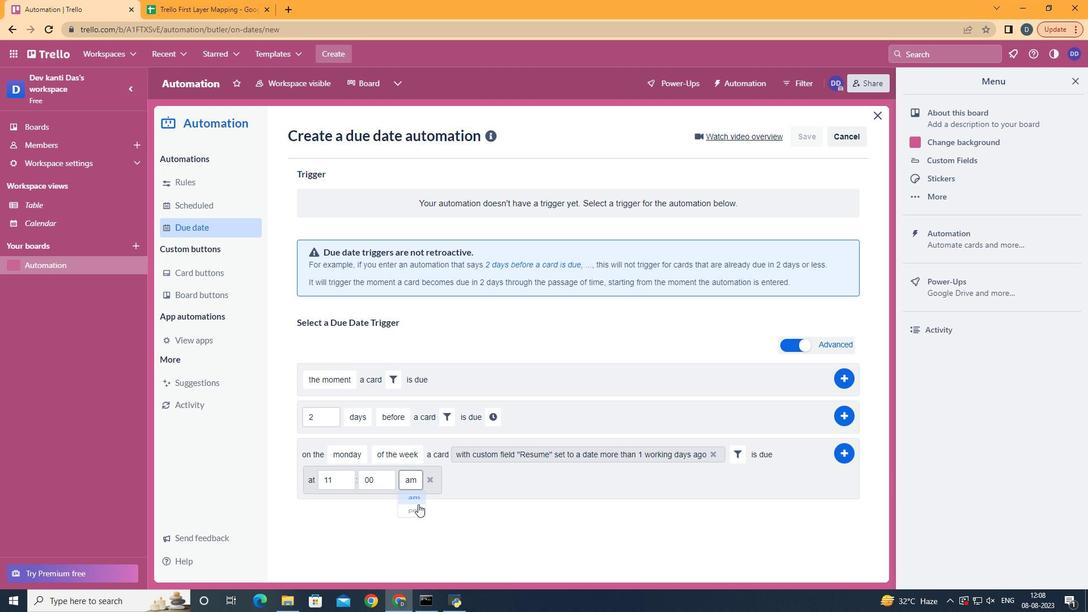 
Action: Mouse moved to (839, 453)
Screenshot: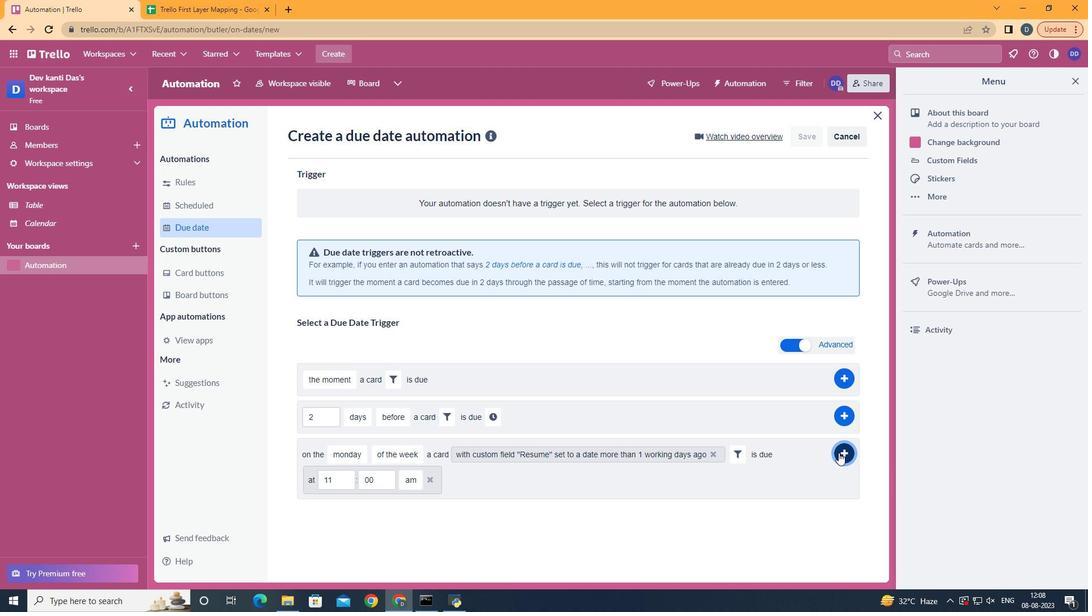 
Action: Mouse pressed left at (839, 453)
Screenshot: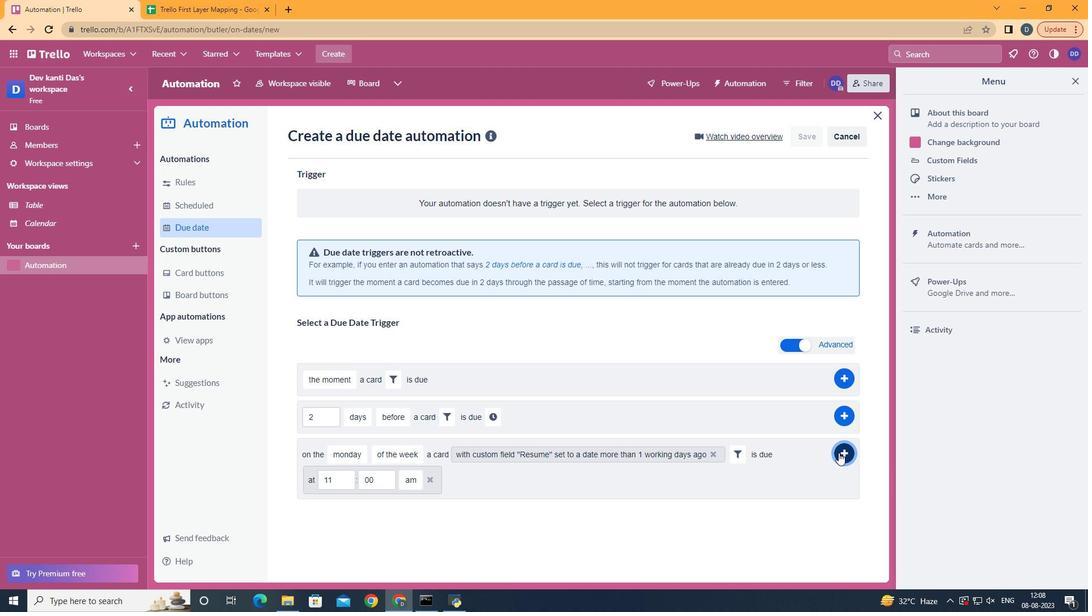 
Action: Mouse moved to (568, 186)
Screenshot: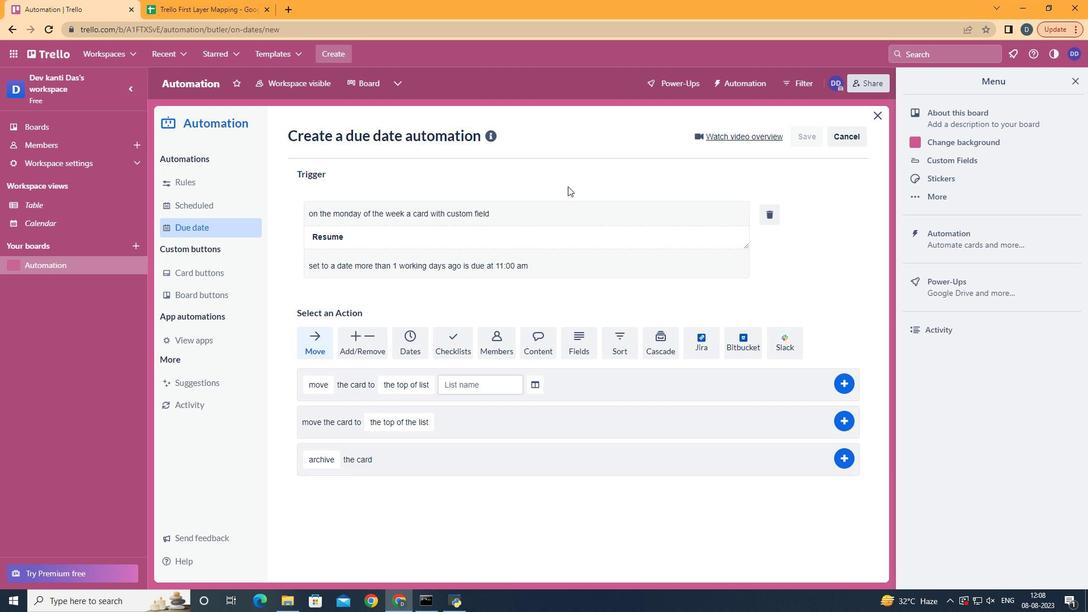 
